 Task: Find connections with filter location Bahía Honda with filter topic #productivitywith filter profile language German with filter current company Hexaware Technologies with filter school Institute of Science - Banaras Hindu University with filter industry Veterinary Services with filter service category Headshot Photography with filter keywords title Welder
Action: Mouse moved to (474, 64)
Screenshot: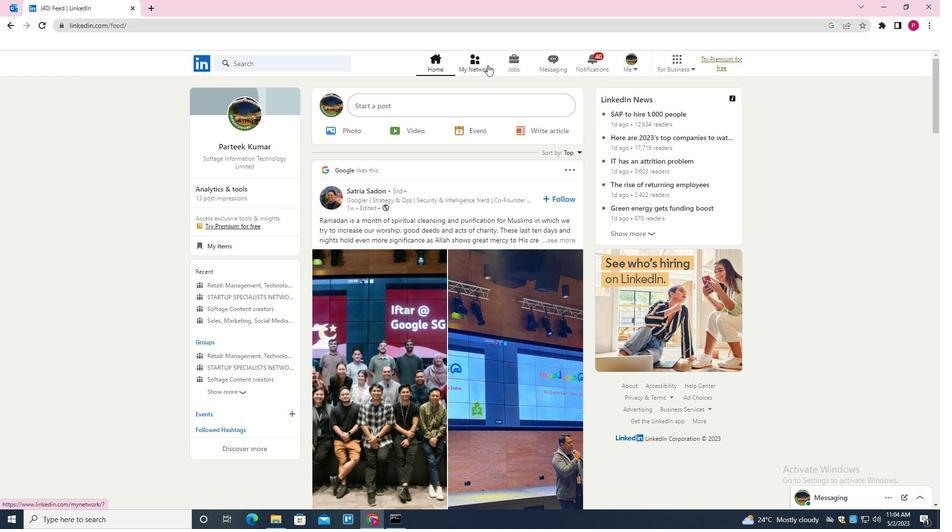 
Action: Mouse pressed left at (474, 64)
Screenshot: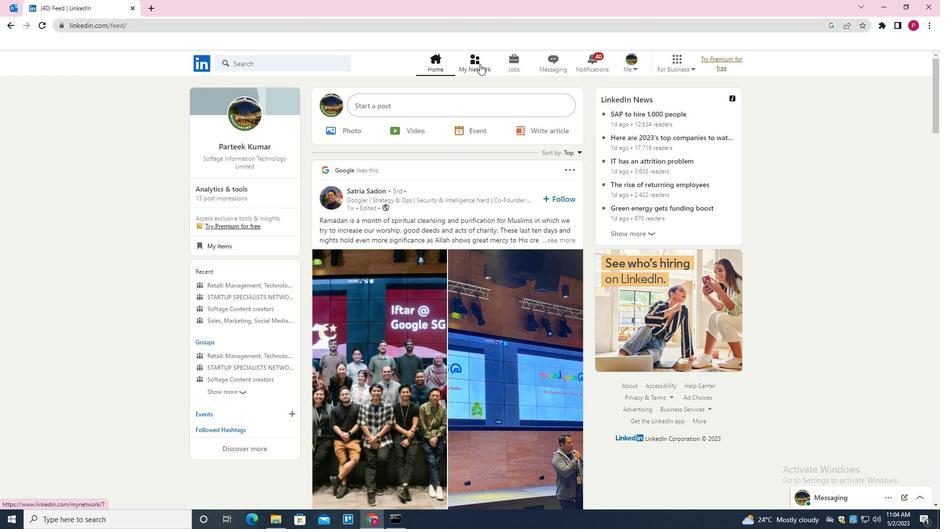 
Action: Mouse moved to (312, 119)
Screenshot: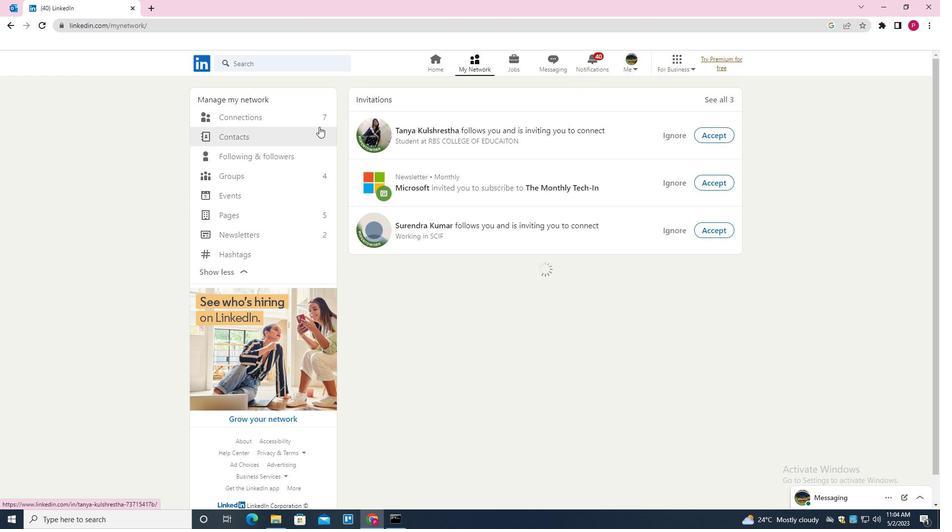 
Action: Mouse pressed left at (312, 119)
Screenshot: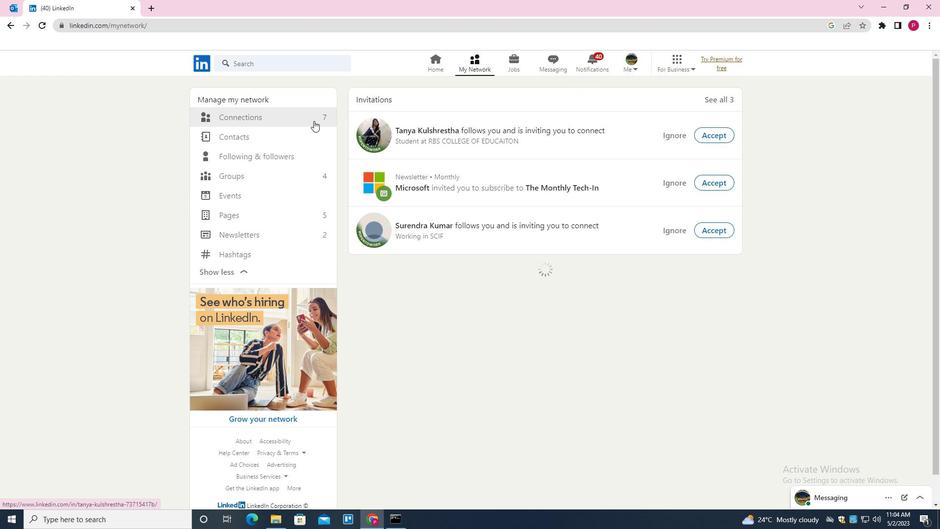 
Action: Mouse moved to (525, 121)
Screenshot: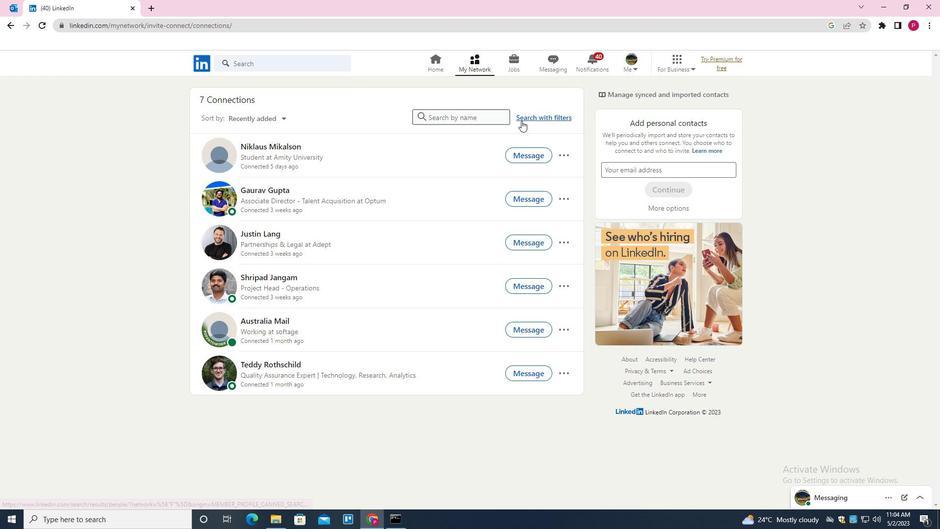 
Action: Mouse pressed left at (525, 121)
Screenshot: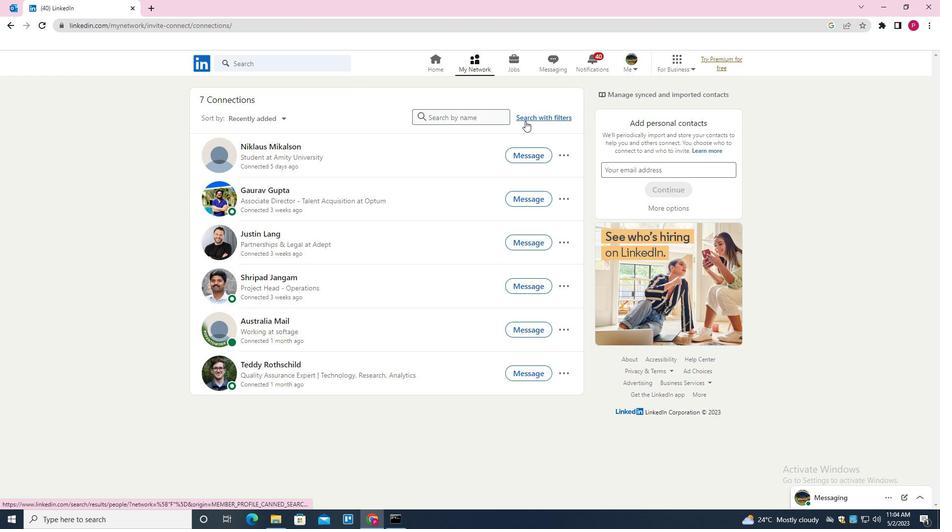 
Action: Mouse moved to (497, 94)
Screenshot: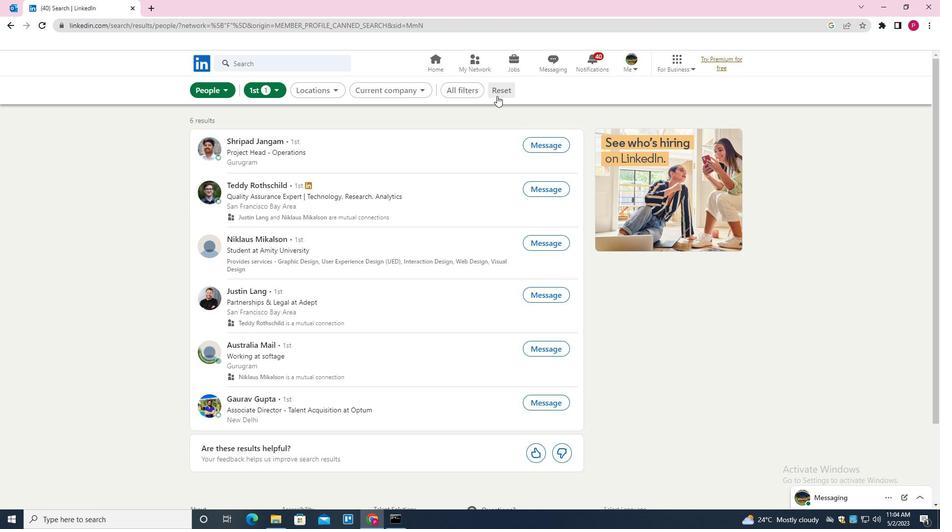 
Action: Mouse pressed left at (497, 94)
Screenshot: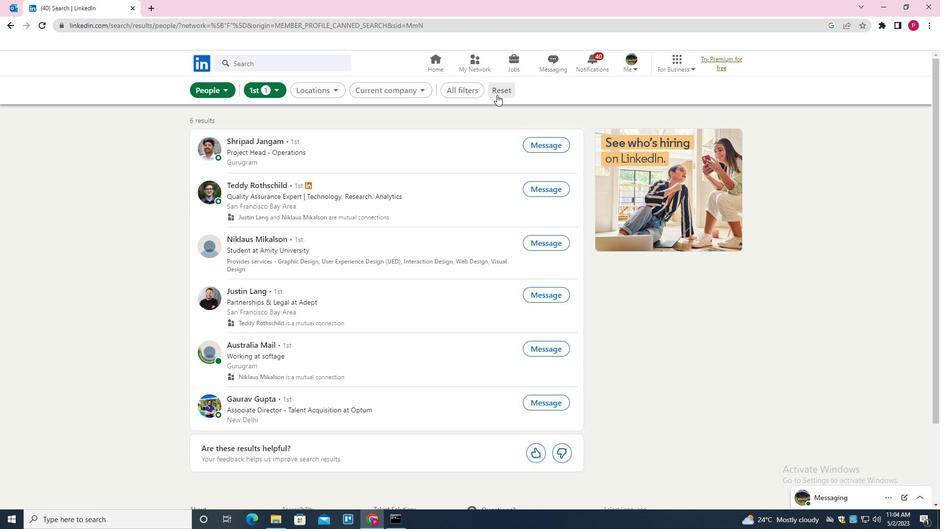
Action: Mouse moved to (483, 90)
Screenshot: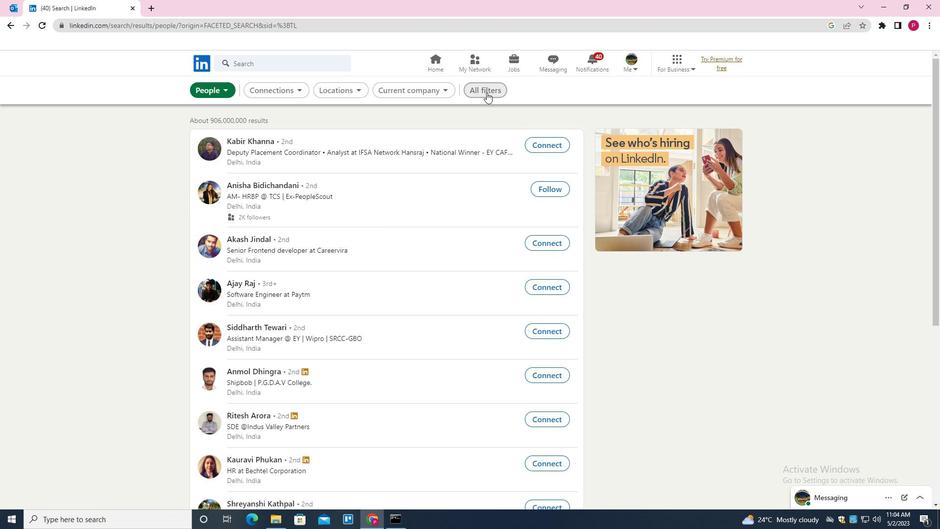
Action: Mouse pressed left at (483, 90)
Screenshot: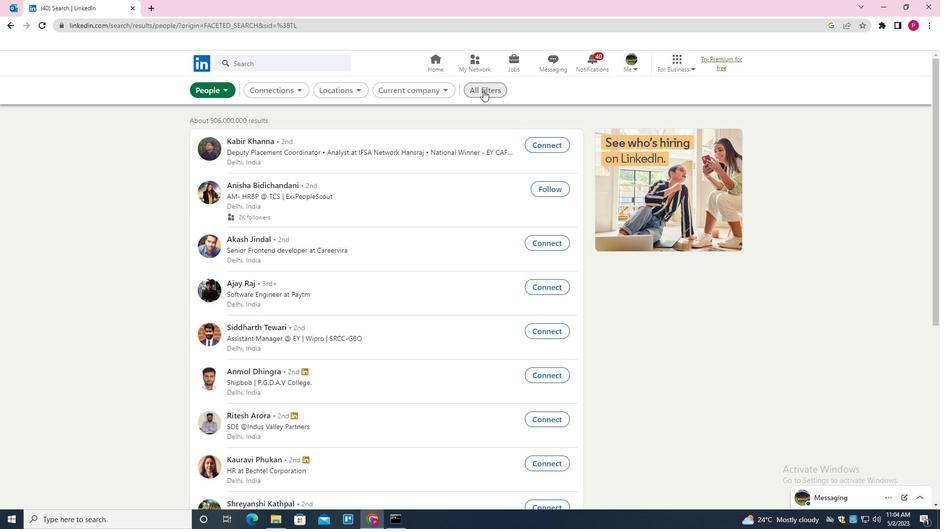 
Action: Mouse moved to (713, 220)
Screenshot: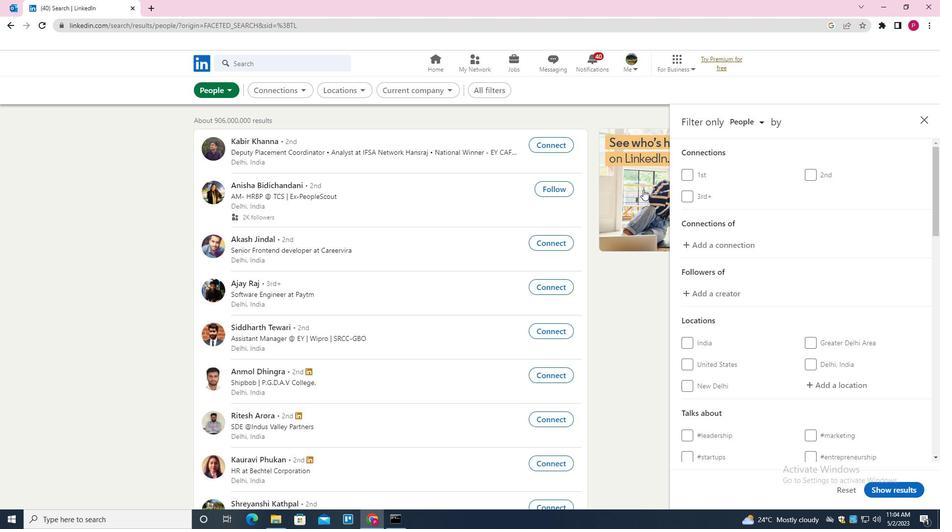 
Action: Mouse scrolled (713, 220) with delta (0, 0)
Screenshot: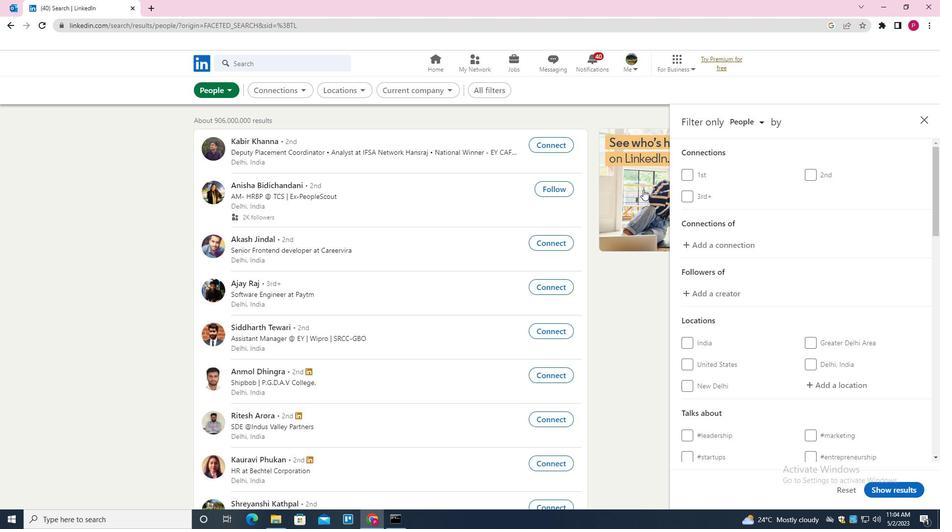 
Action: Mouse moved to (738, 226)
Screenshot: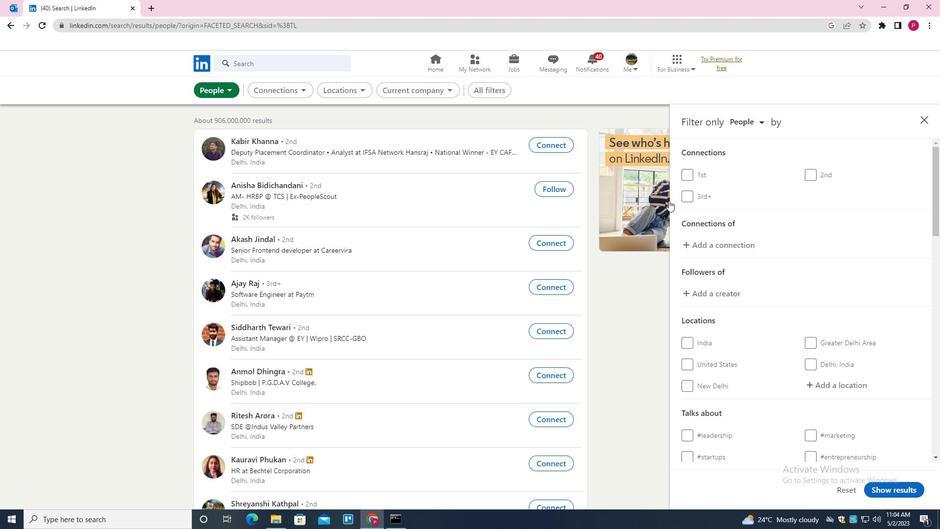 
Action: Mouse scrolled (738, 226) with delta (0, 0)
Screenshot: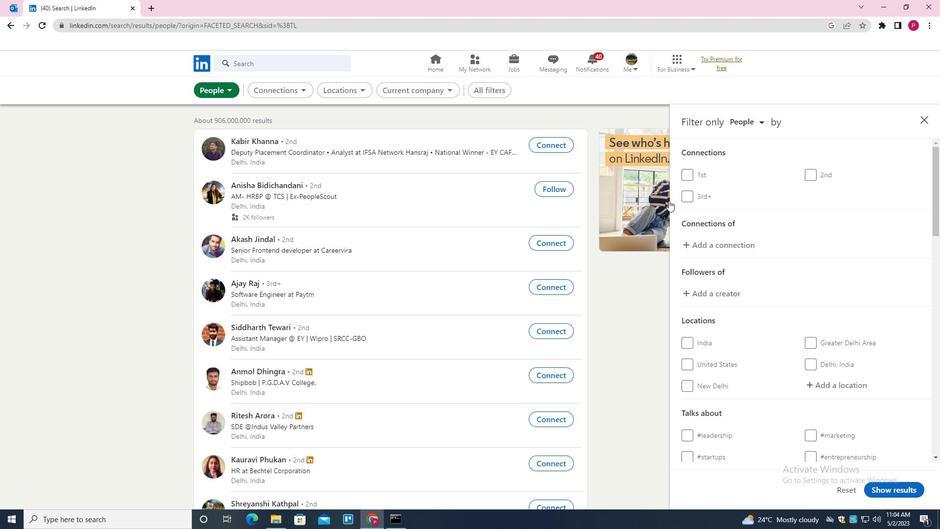 
Action: Mouse moved to (830, 280)
Screenshot: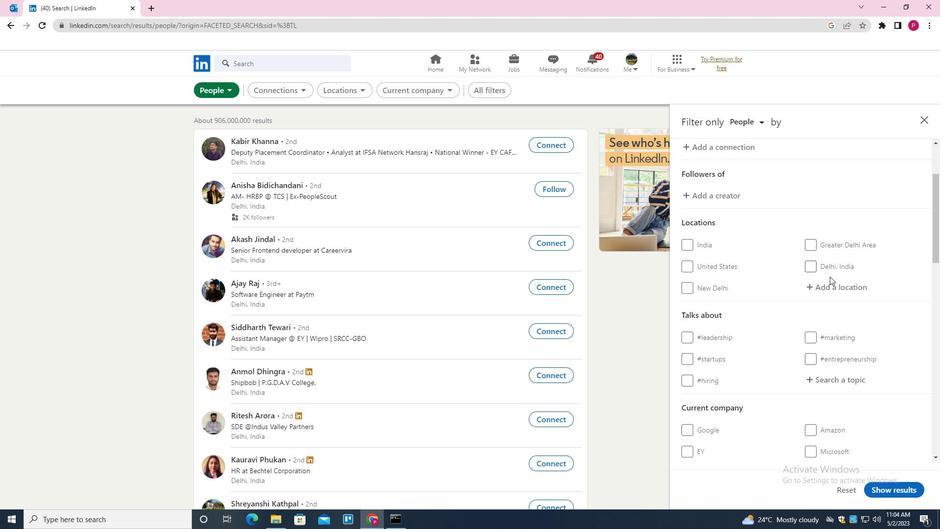 
Action: Mouse pressed left at (830, 280)
Screenshot: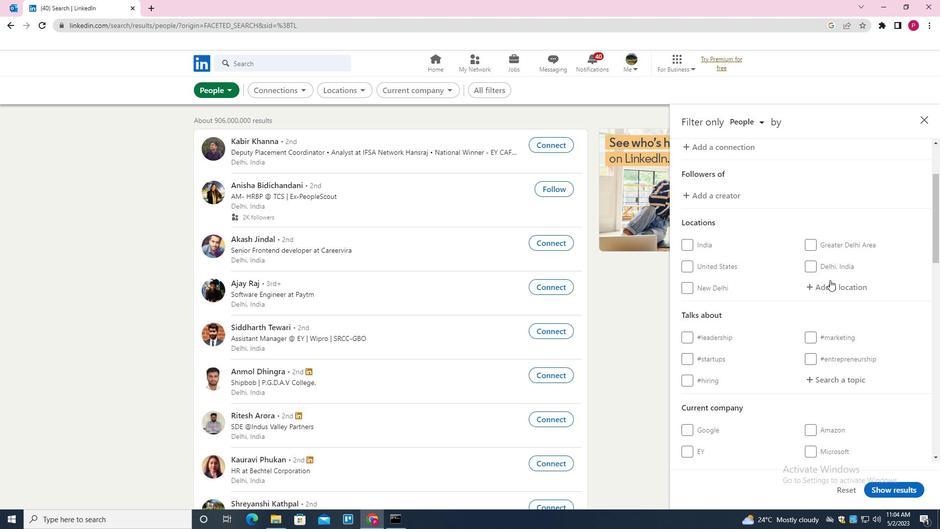 
Action: Mouse moved to (759, 330)
Screenshot: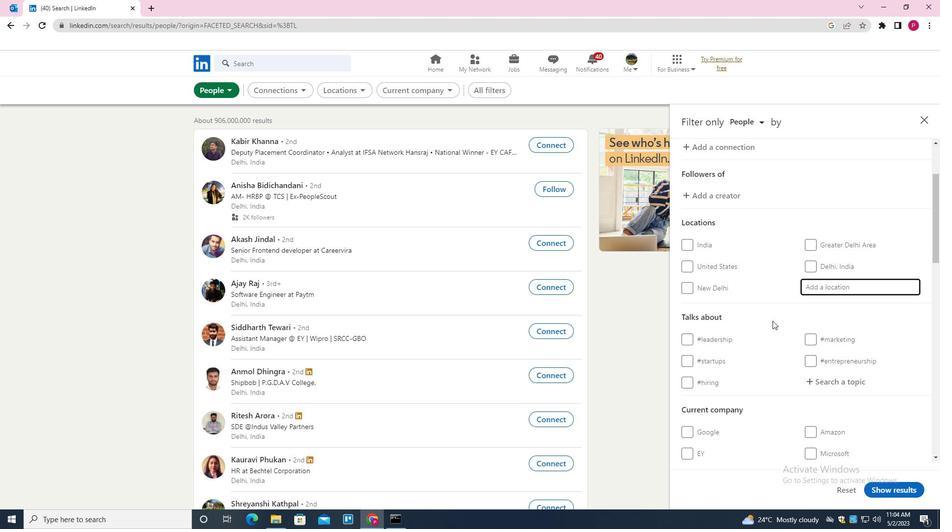 
Action: Key pressed <Key.shift>BAHIA<Key.space><Key.shift><Key.shift><Key.shift><Key.shift><Key.shift><Key.shift><Key.shift><Key.shift><Key.shift><Key.shift>HON
Screenshot: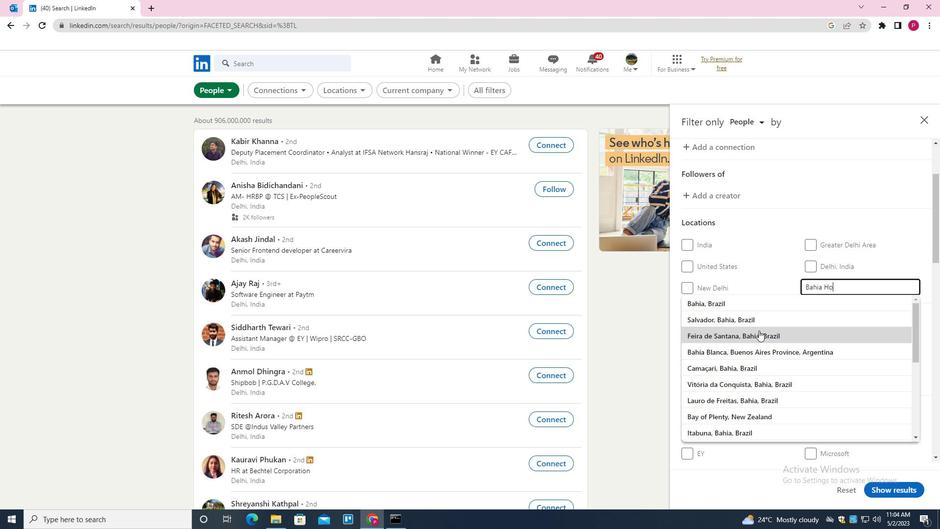 
Action: Mouse moved to (759, 330)
Screenshot: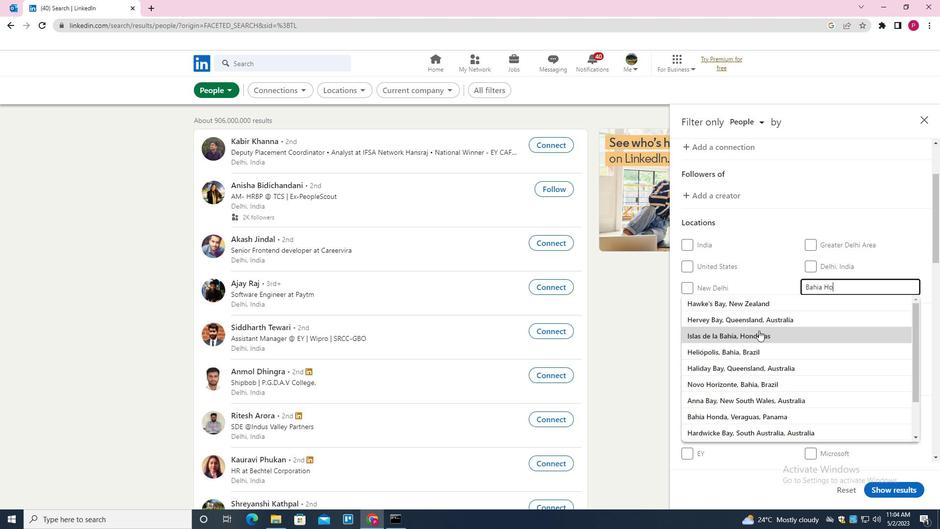 
Action: Key pressed DA<Key.down><Key.enter>
Screenshot: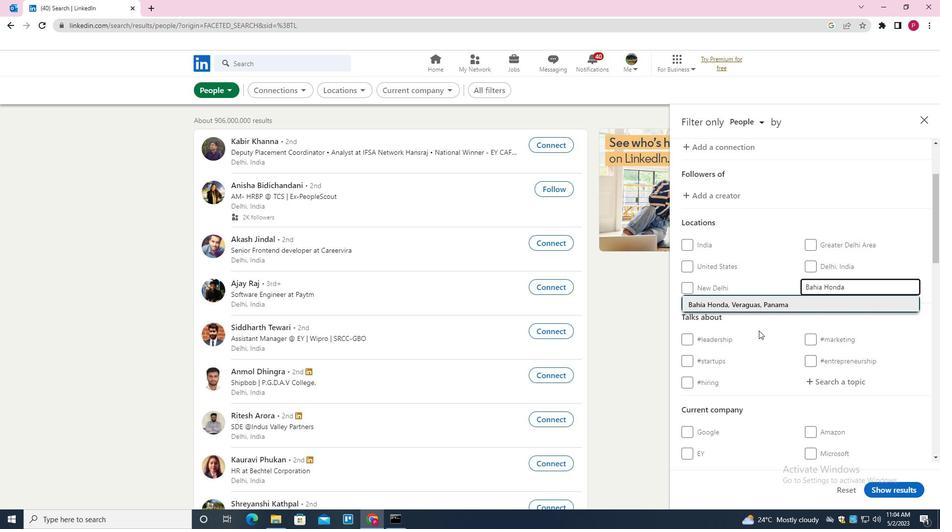 
Action: Mouse moved to (787, 310)
Screenshot: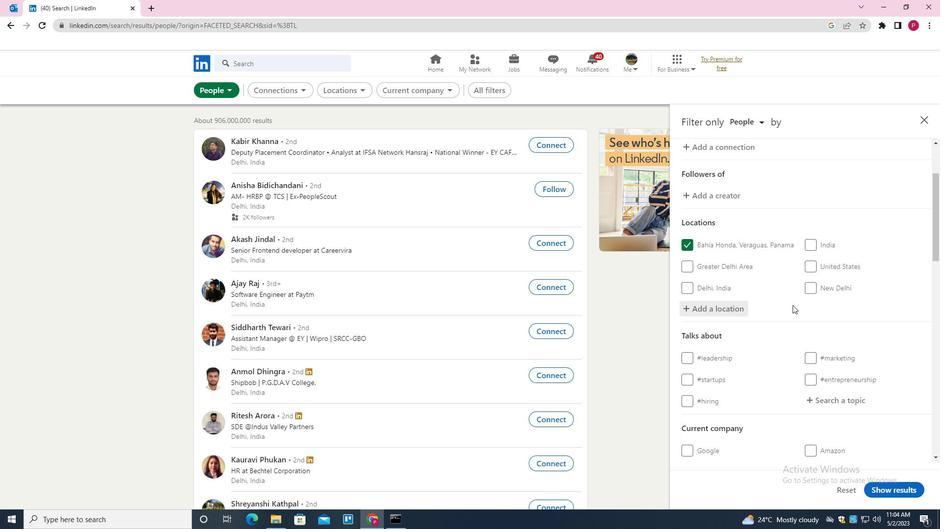 
Action: Mouse scrolled (787, 309) with delta (0, 0)
Screenshot: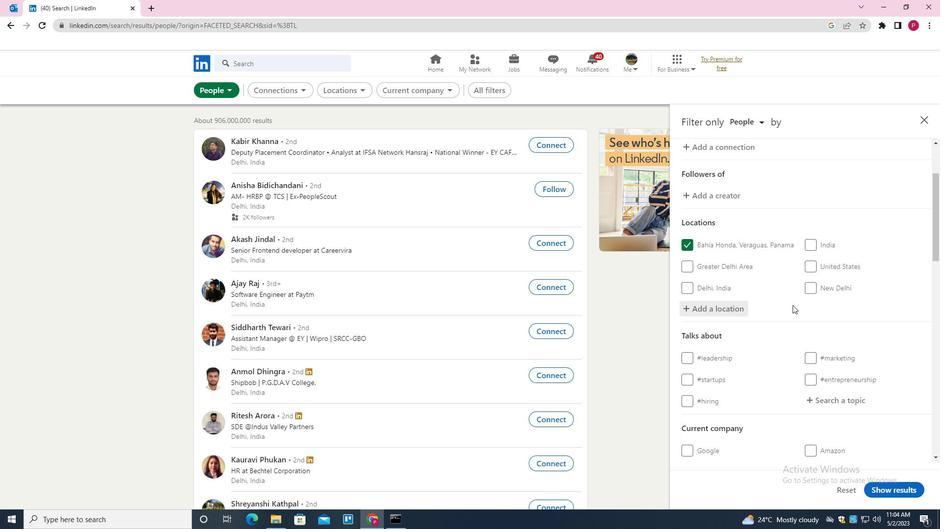 
Action: Mouse moved to (780, 314)
Screenshot: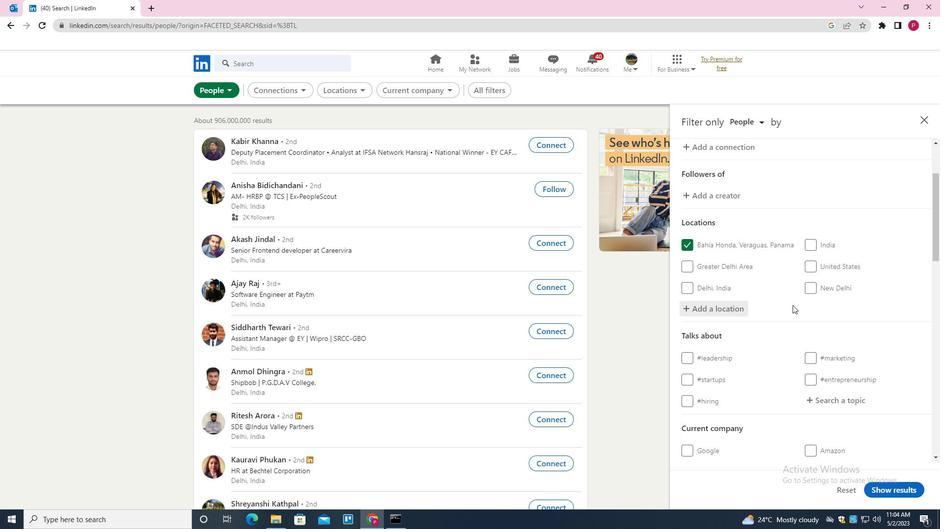 
Action: Mouse scrolled (780, 314) with delta (0, 0)
Screenshot: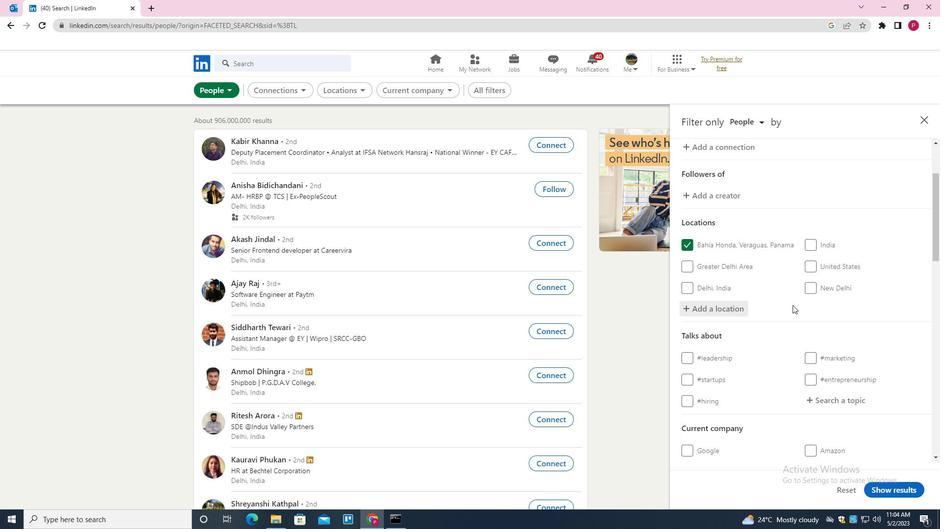 
Action: Mouse moved to (833, 299)
Screenshot: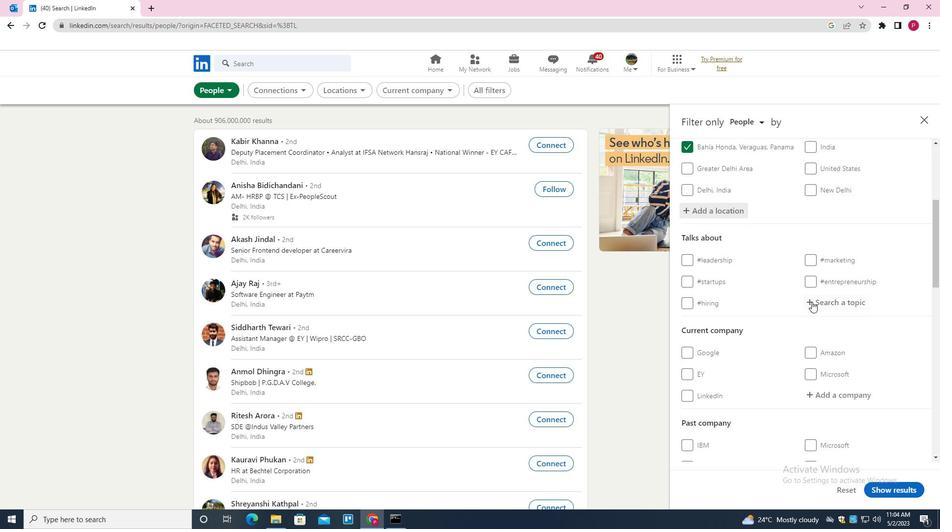 
Action: Mouse pressed left at (833, 299)
Screenshot: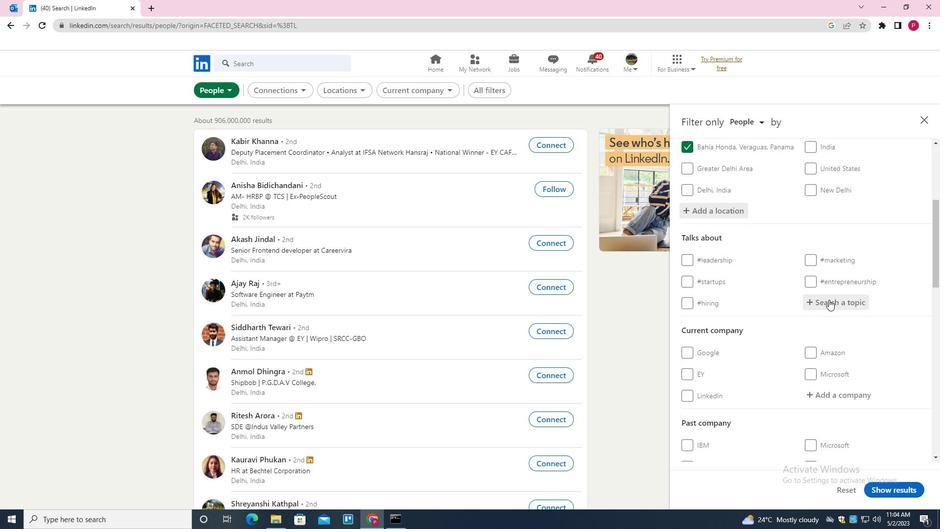 
Action: Mouse moved to (783, 332)
Screenshot: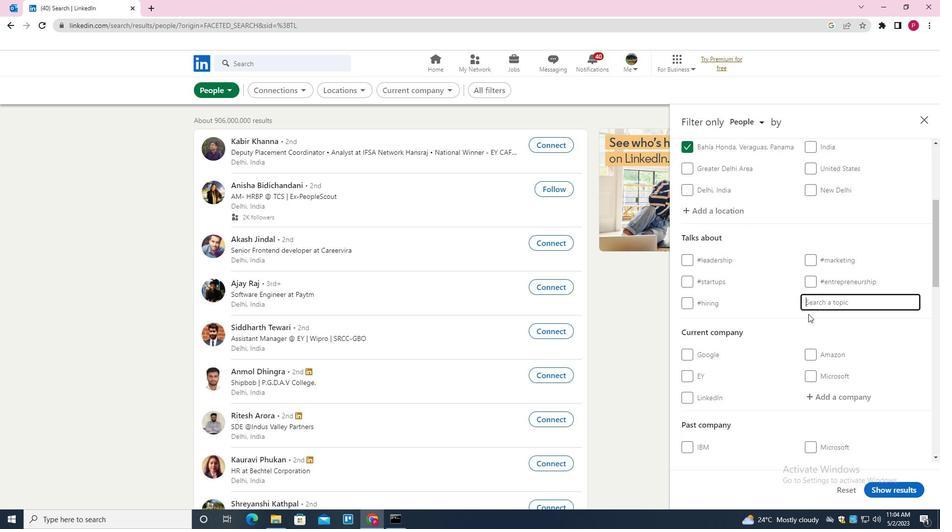 
Action: Key pressed PRODUCTIVITY<Key.down><Key.enter>
Screenshot: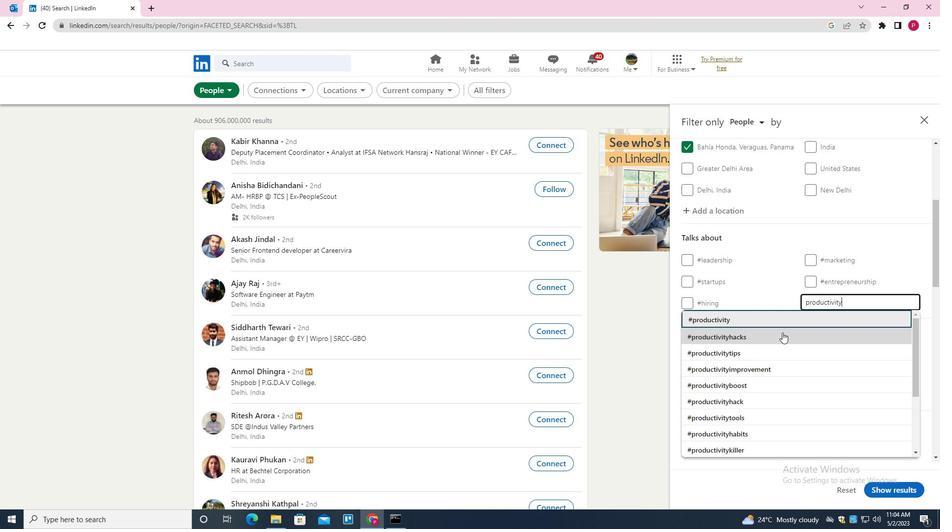 
Action: Mouse moved to (790, 327)
Screenshot: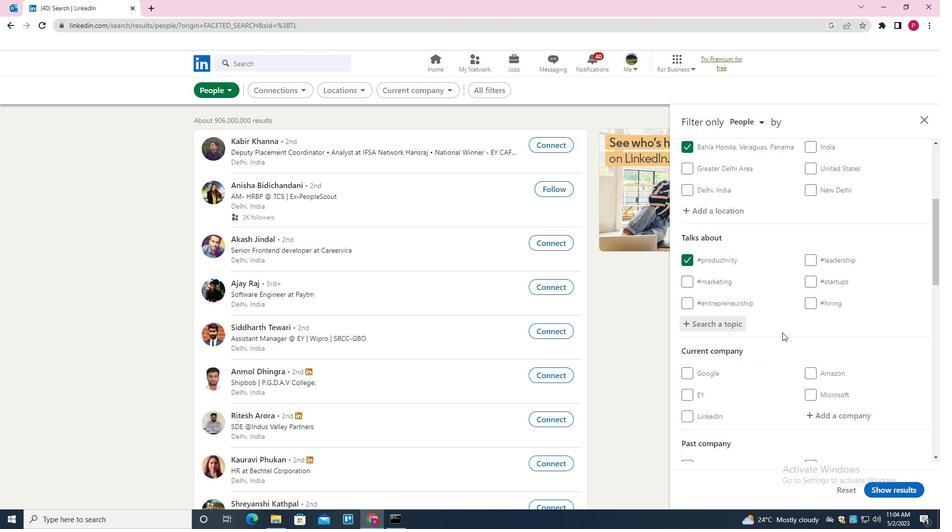 
Action: Mouse scrolled (790, 326) with delta (0, 0)
Screenshot: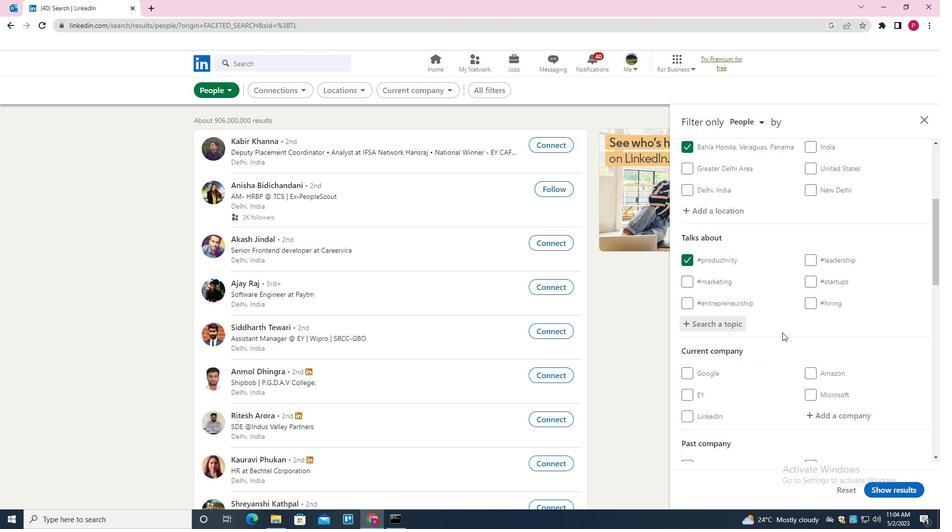 
Action: Mouse moved to (792, 326)
Screenshot: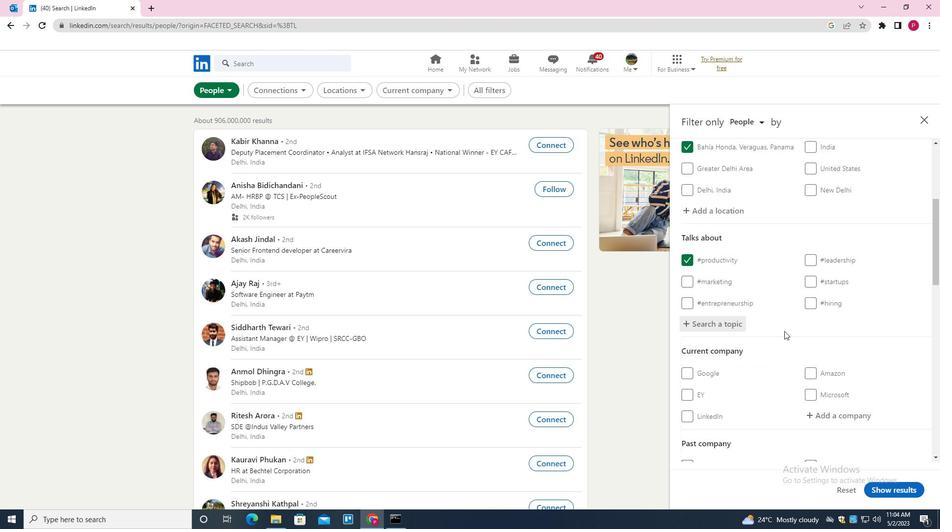
Action: Mouse scrolled (792, 325) with delta (0, 0)
Screenshot: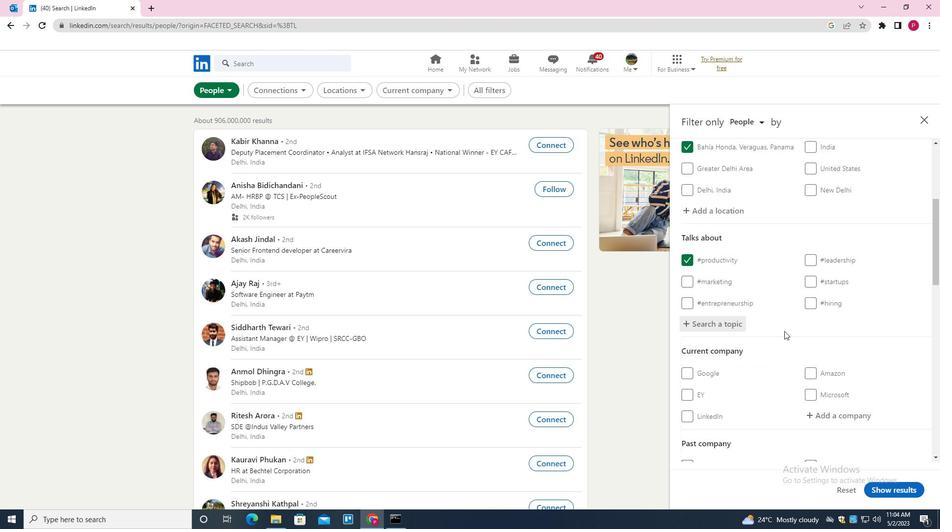 
Action: Mouse moved to (792, 325)
Screenshot: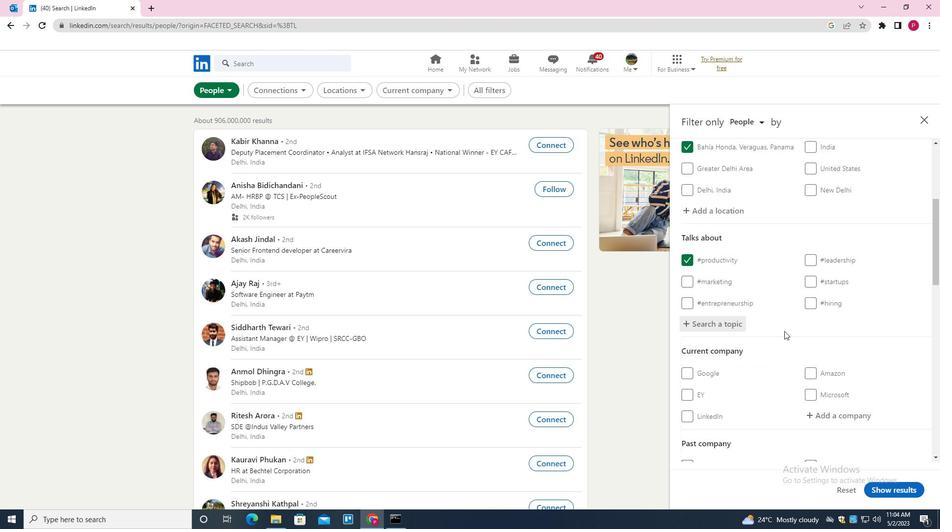 
Action: Mouse scrolled (792, 325) with delta (0, 0)
Screenshot: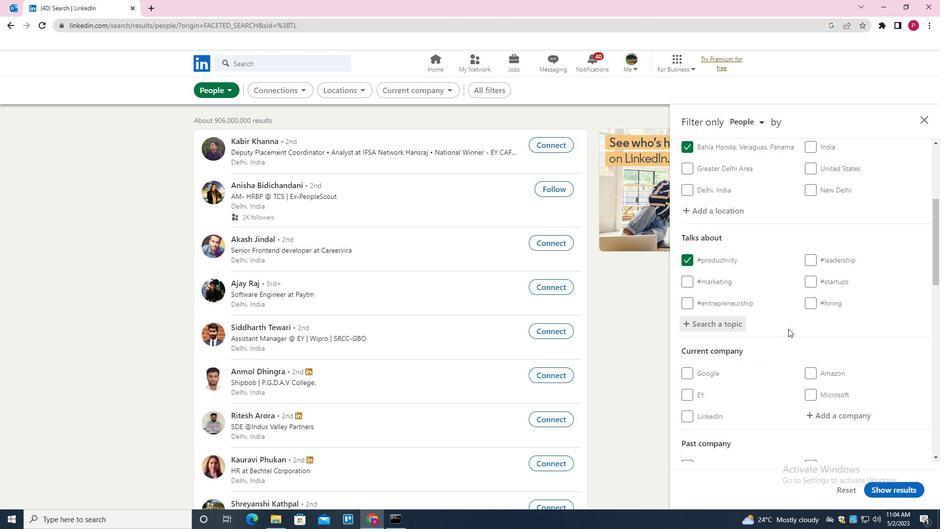 
Action: Mouse scrolled (792, 325) with delta (0, 0)
Screenshot: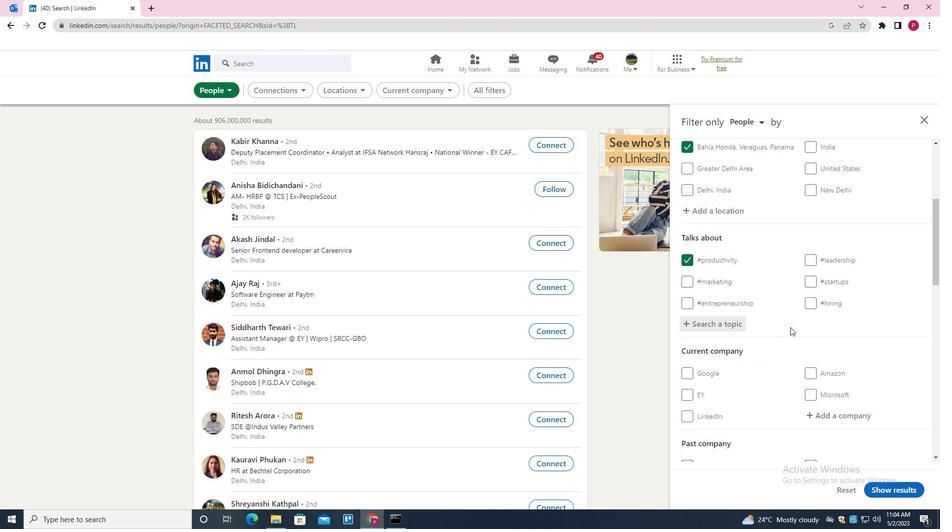 
Action: Mouse moved to (778, 323)
Screenshot: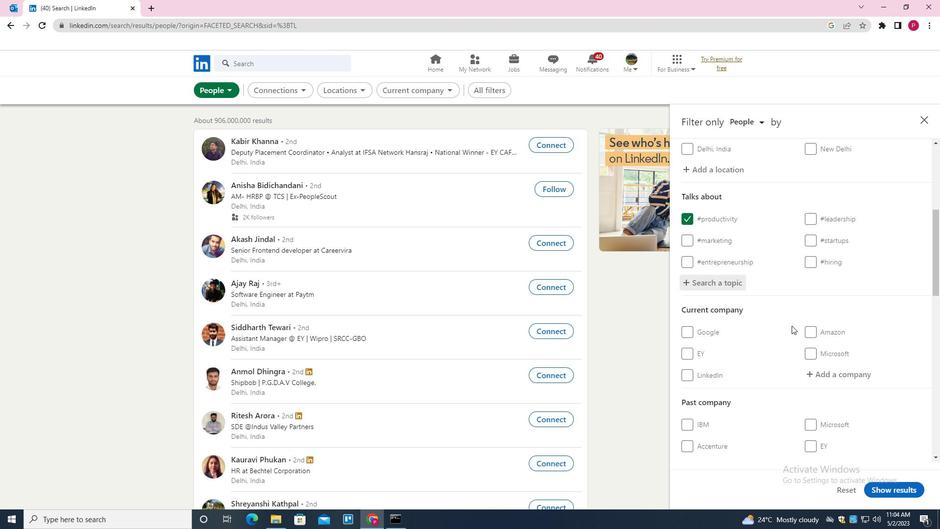 
Action: Mouse scrolled (778, 322) with delta (0, 0)
Screenshot: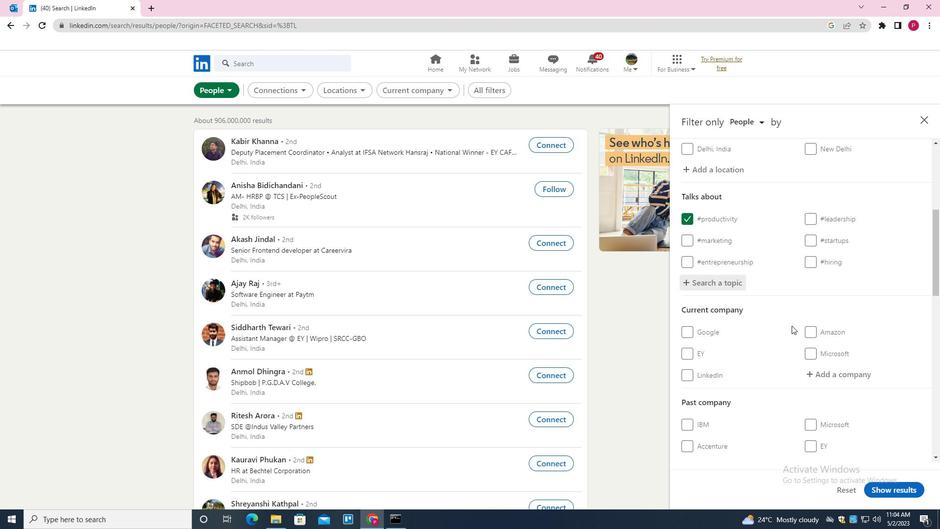 
Action: Mouse moved to (726, 292)
Screenshot: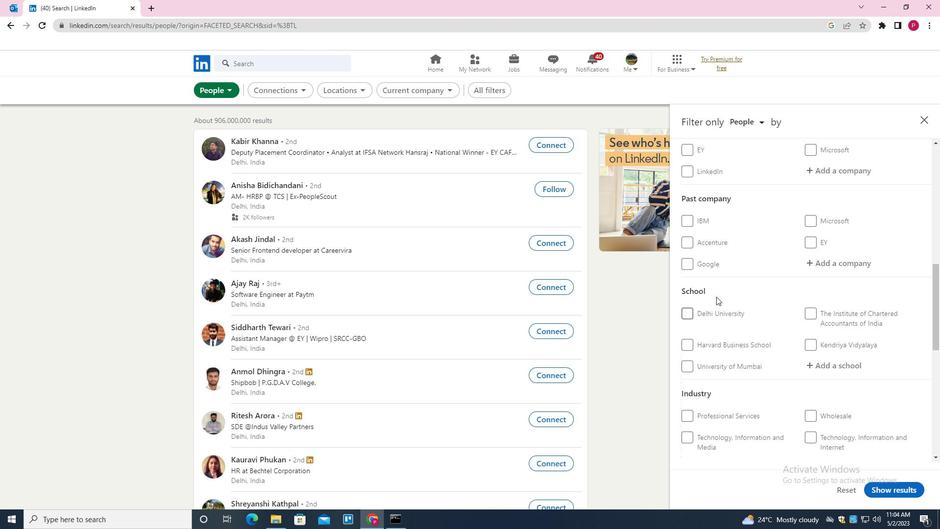 
Action: Mouse scrolled (726, 292) with delta (0, 0)
Screenshot: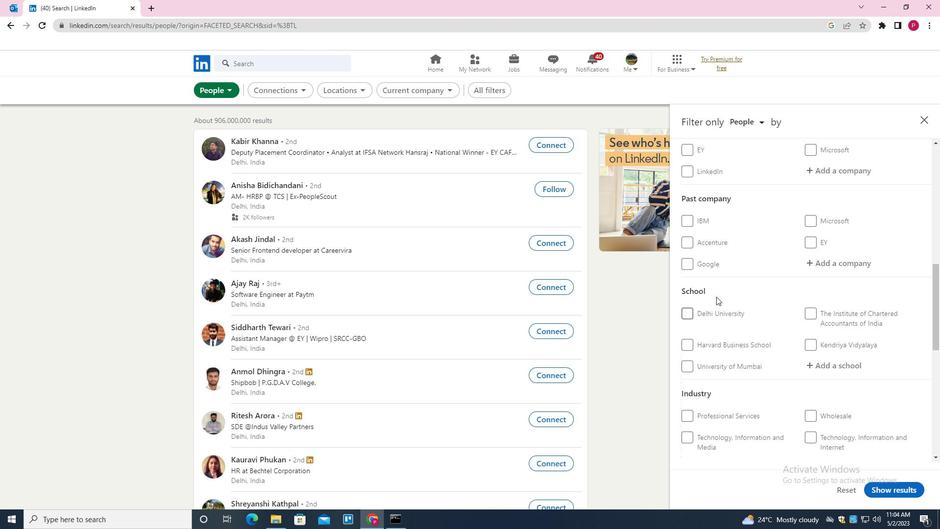 
Action: Mouse moved to (728, 291)
Screenshot: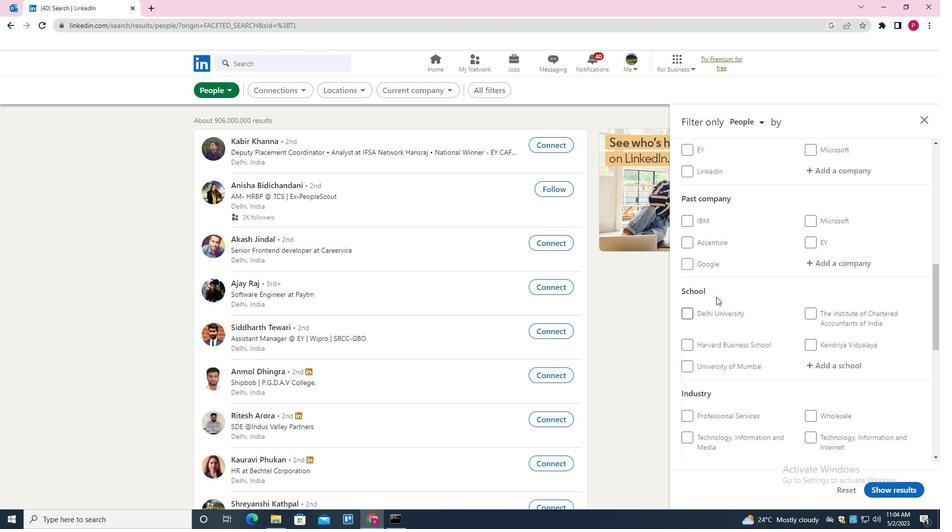 
Action: Mouse scrolled (728, 290) with delta (0, 0)
Screenshot: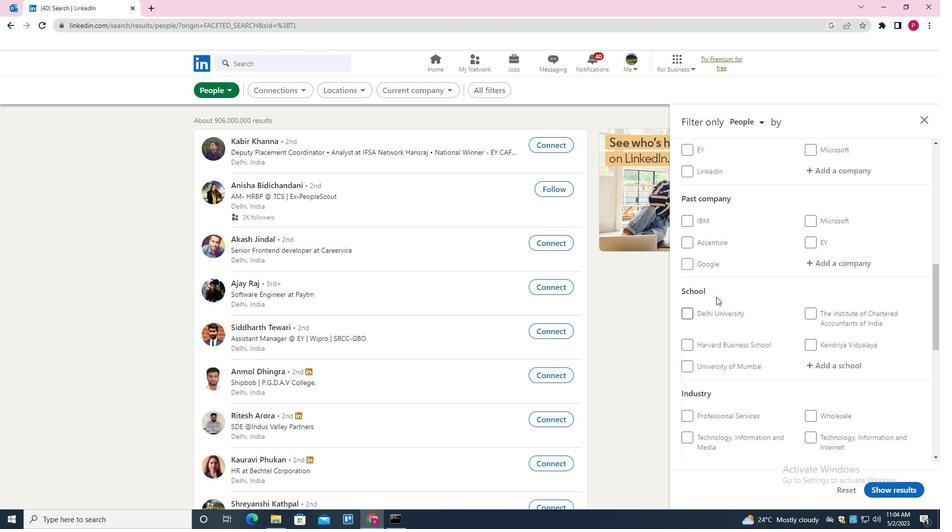 
Action: Mouse moved to (729, 291)
Screenshot: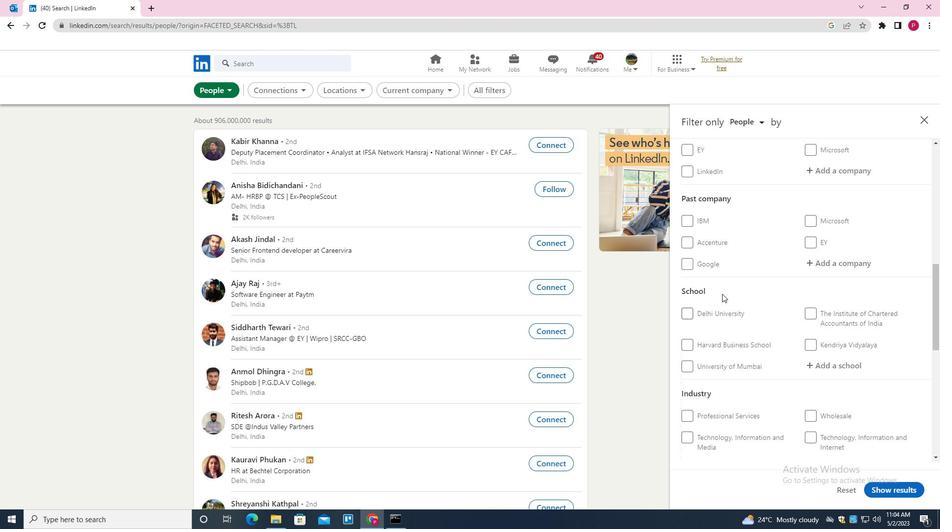 
Action: Mouse scrolled (729, 290) with delta (0, 0)
Screenshot: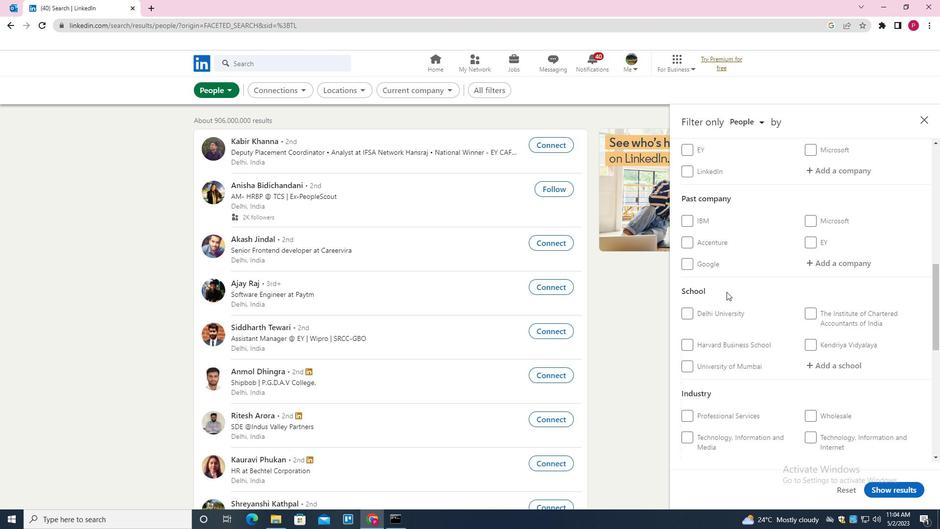 
Action: Mouse moved to (729, 291)
Screenshot: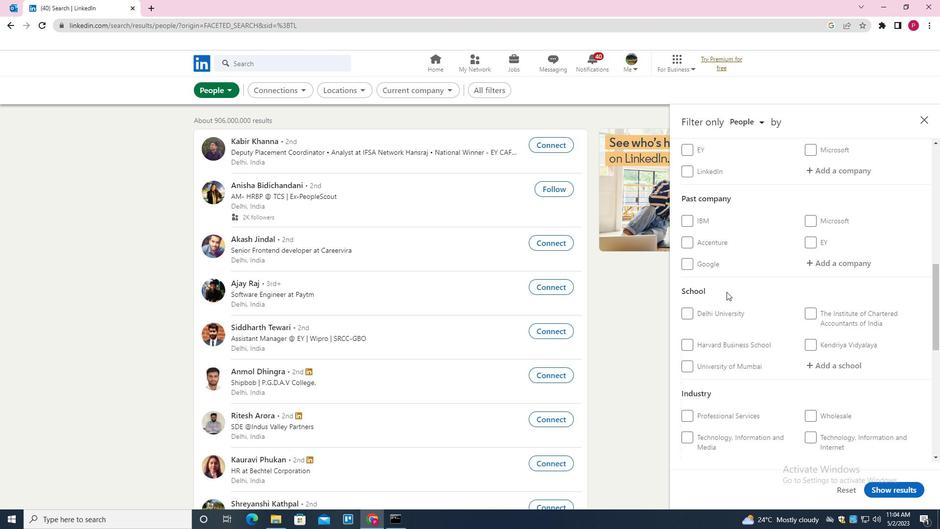 
Action: Mouse scrolled (729, 290) with delta (0, 0)
Screenshot: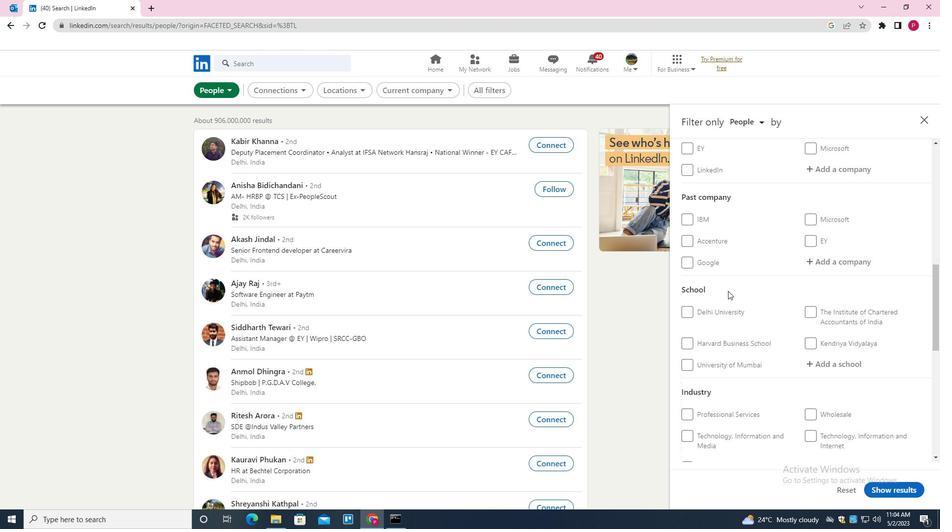 
Action: Mouse scrolled (729, 290) with delta (0, 0)
Screenshot: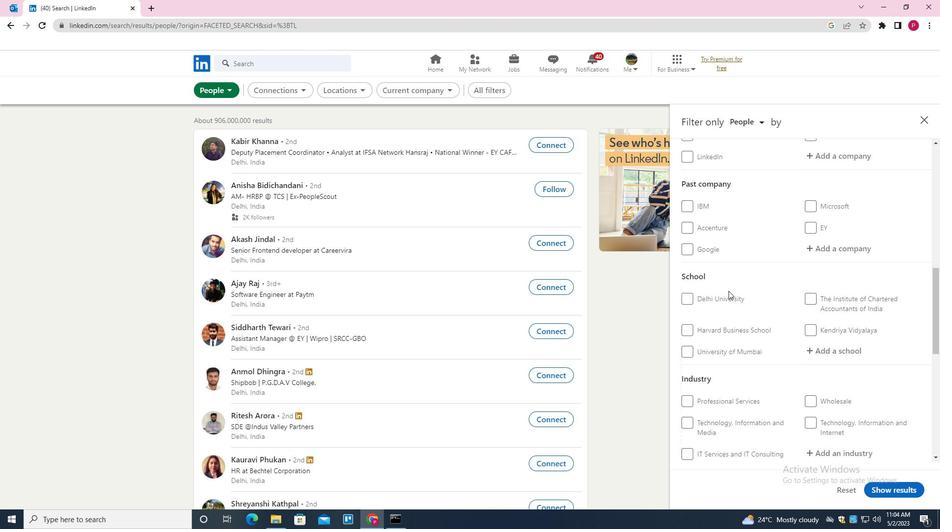 
Action: Mouse scrolled (729, 290) with delta (0, 0)
Screenshot: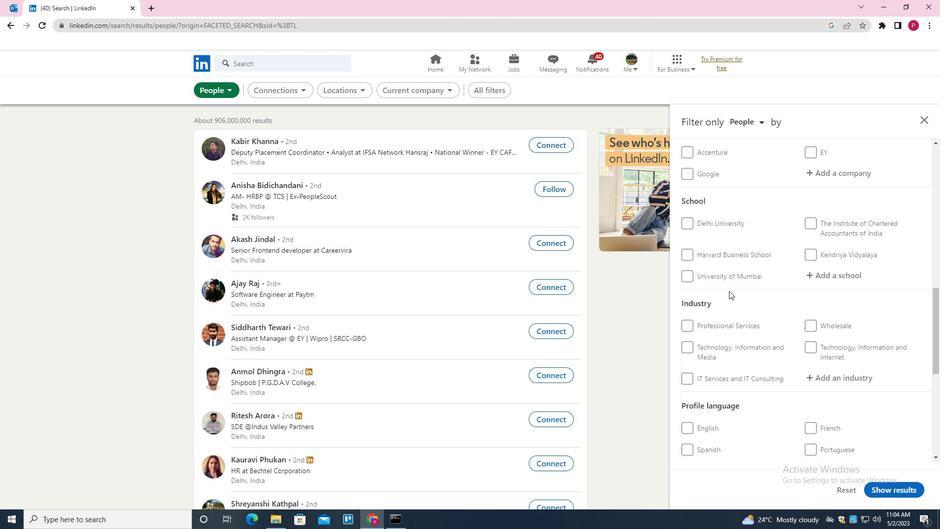 
Action: Mouse moved to (713, 267)
Screenshot: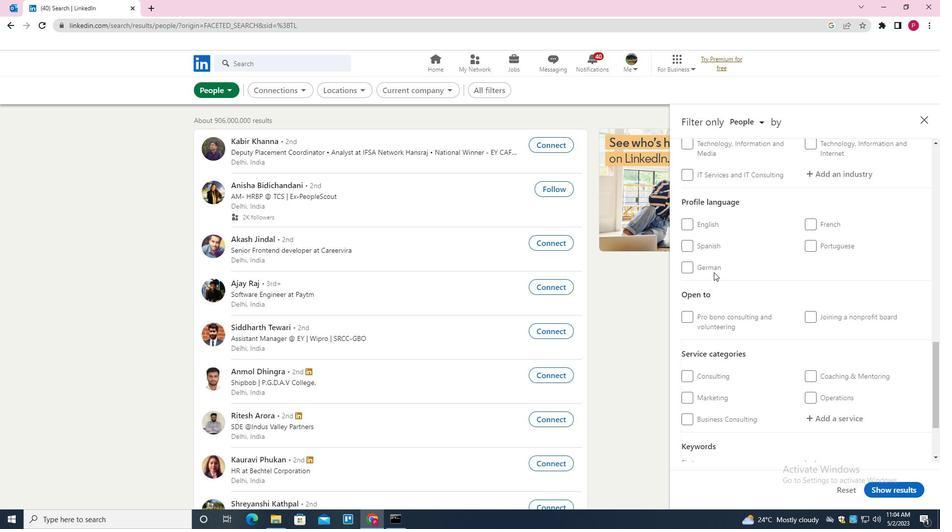 
Action: Mouse pressed left at (713, 267)
Screenshot: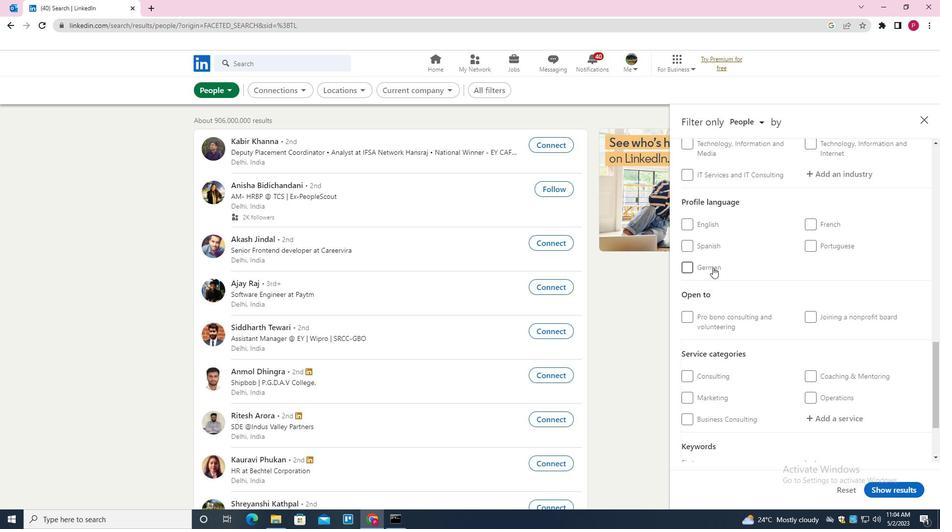 
Action: Mouse moved to (734, 257)
Screenshot: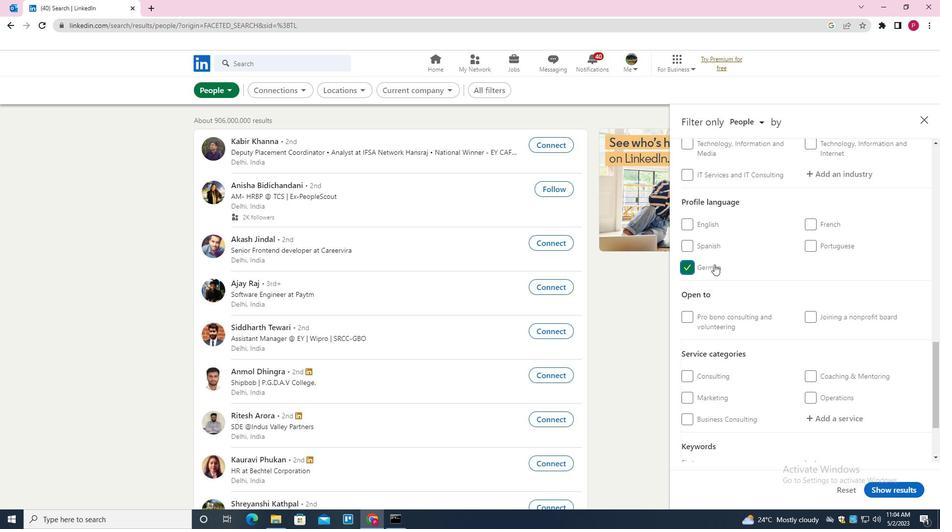 
Action: Mouse scrolled (734, 257) with delta (0, 0)
Screenshot: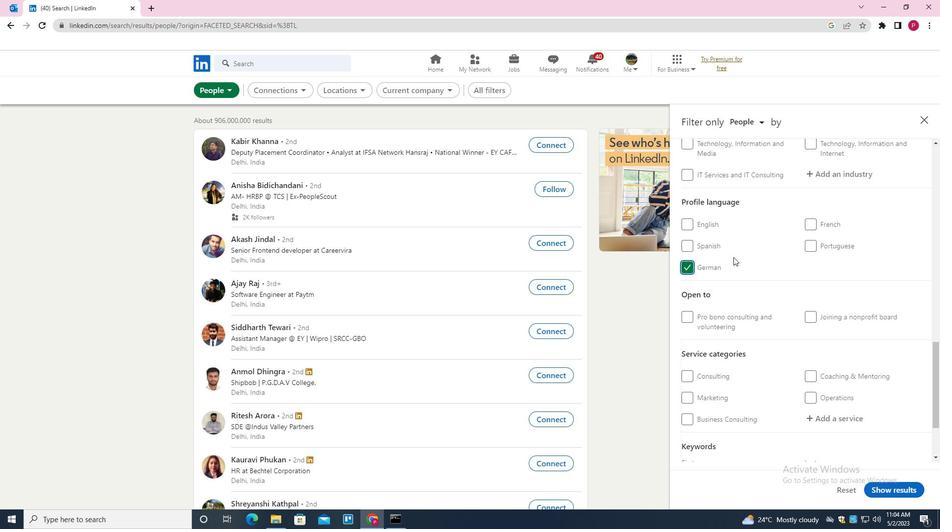 
Action: Mouse scrolled (734, 257) with delta (0, 0)
Screenshot: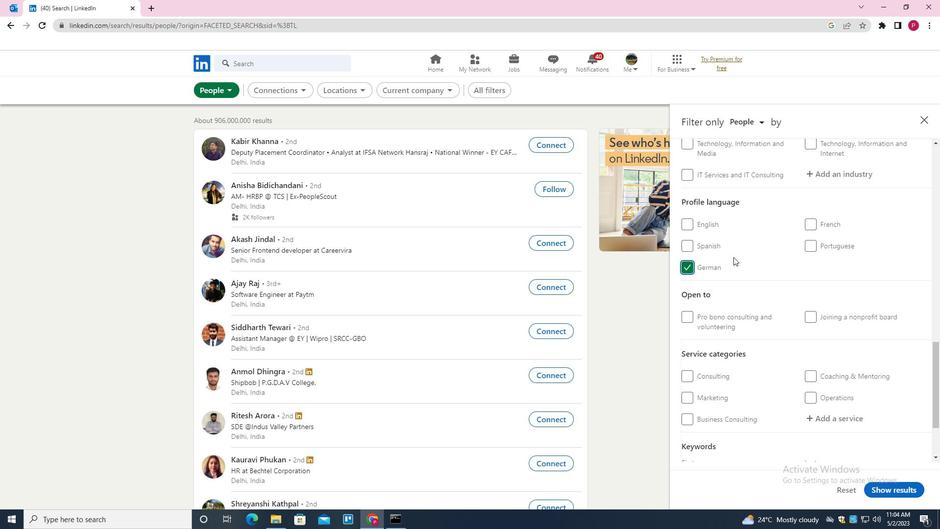 
Action: Mouse scrolled (734, 257) with delta (0, 0)
Screenshot: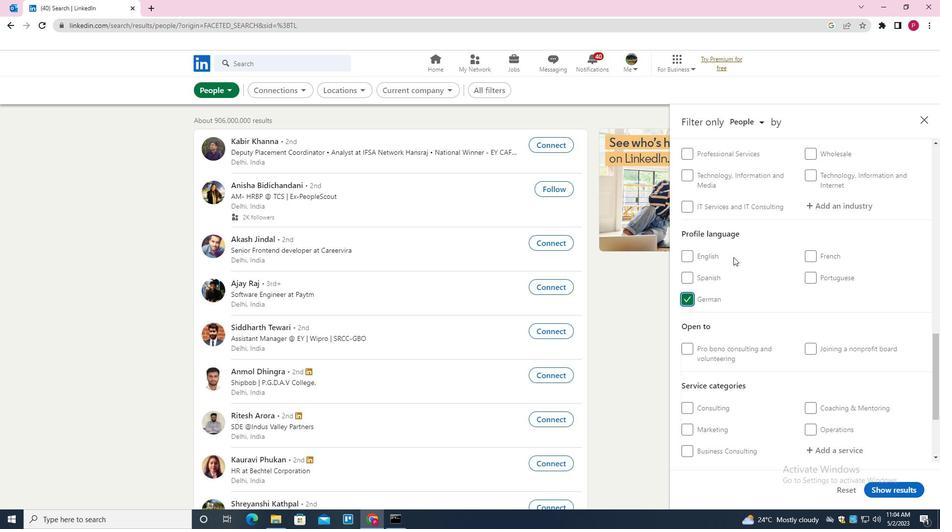 
Action: Mouse scrolled (734, 257) with delta (0, 0)
Screenshot: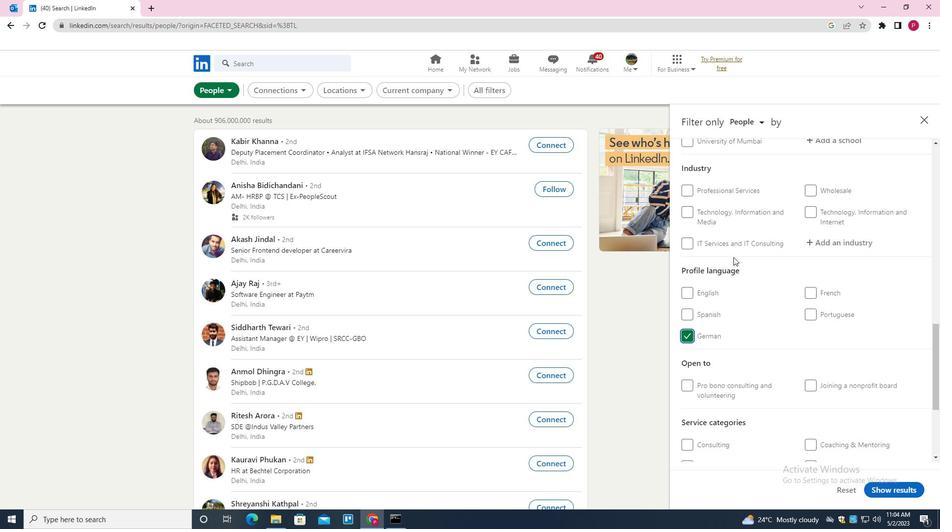 
Action: Mouse moved to (773, 244)
Screenshot: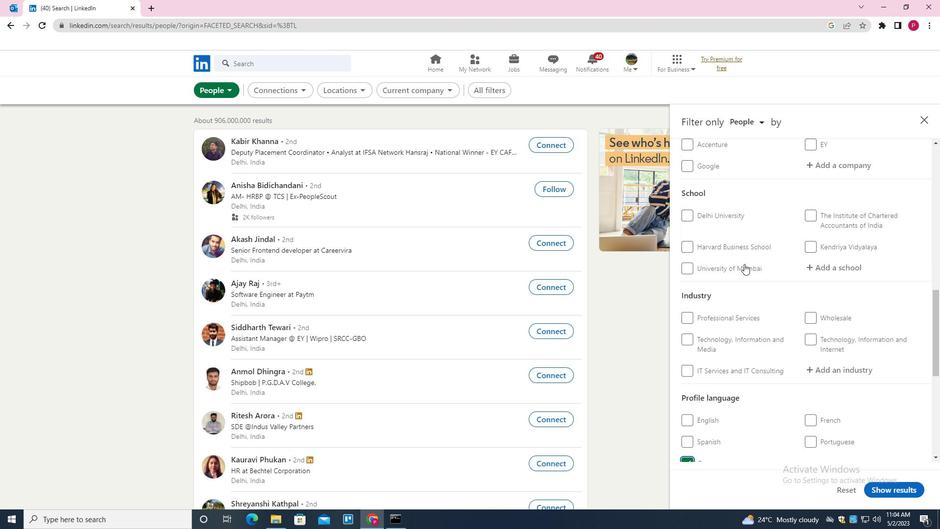 
Action: Mouse scrolled (773, 244) with delta (0, 0)
Screenshot: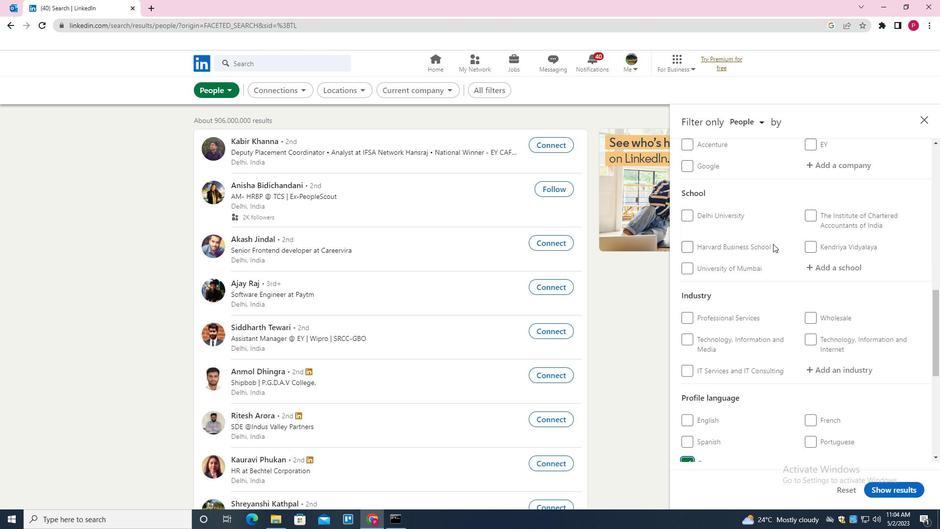 
Action: Mouse scrolled (773, 244) with delta (0, 0)
Screenshot: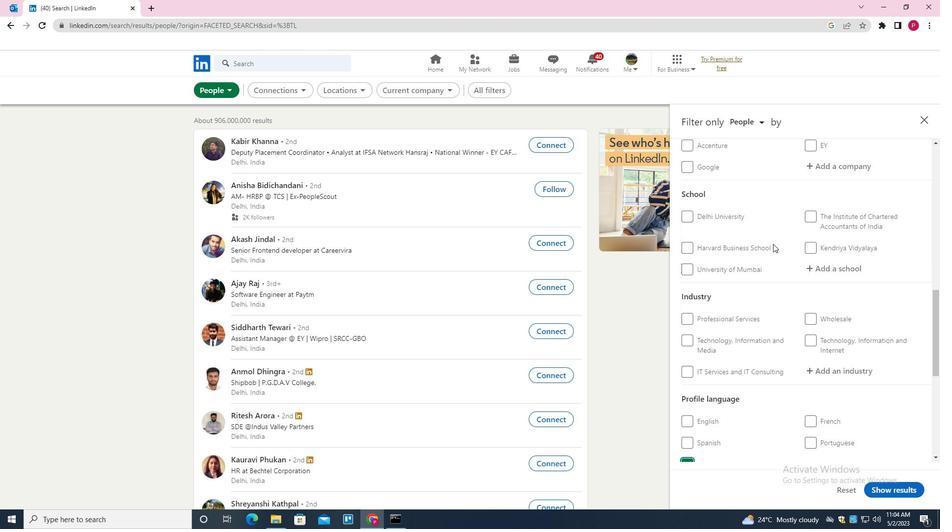 
Action: Mouse moved to (771, 245)
Screenshot: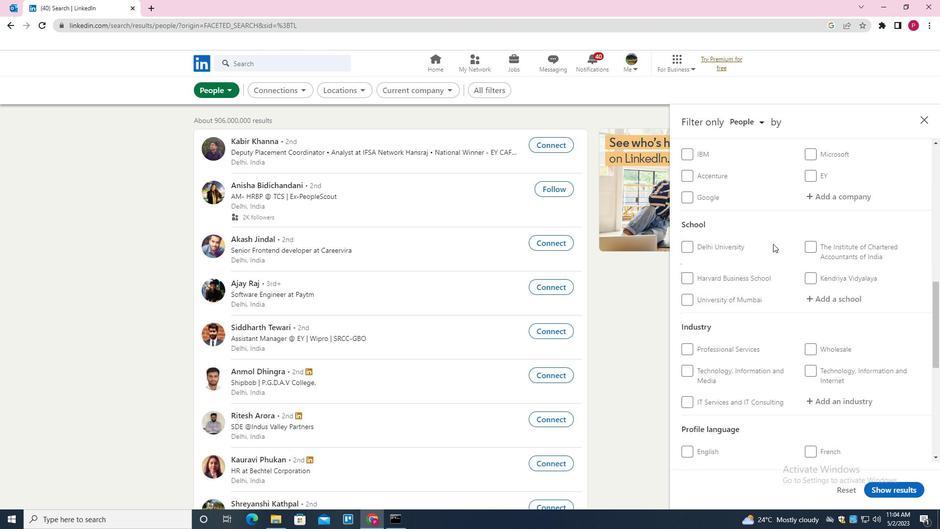 
Action: Mouse scrolled (771, 245) with delta (0, 0)
Screenshot: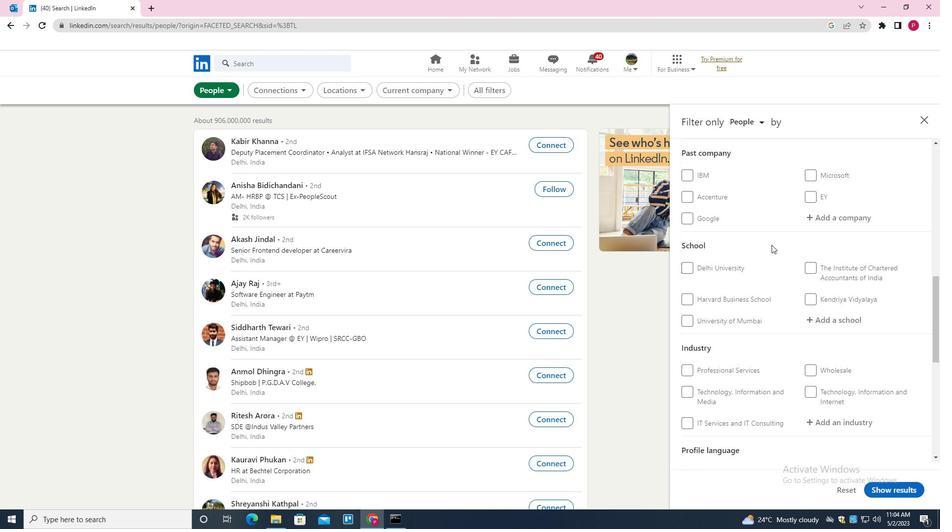 
Action: Mouse scrolled (771, 244) with delta (0, 0)
Screenshot: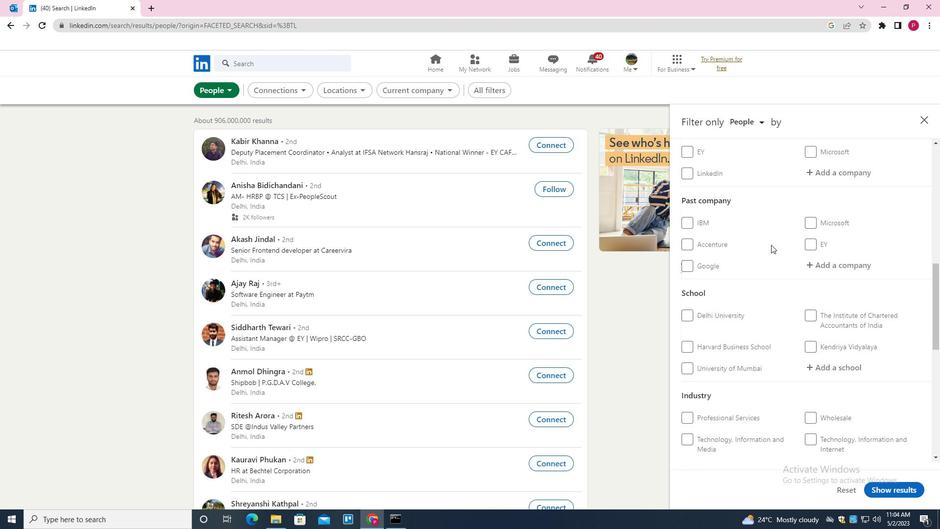 
Action: Mouse scrolled (771, 244) with delta (0, 0)
Screenshot: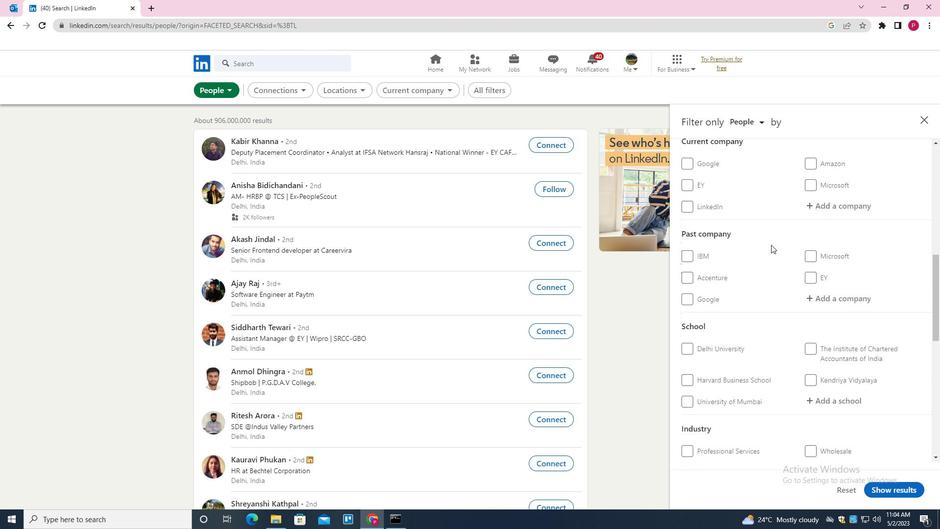 
Action: Mouse scrolled (771, 244) with delta (0, 0)
Screenshot: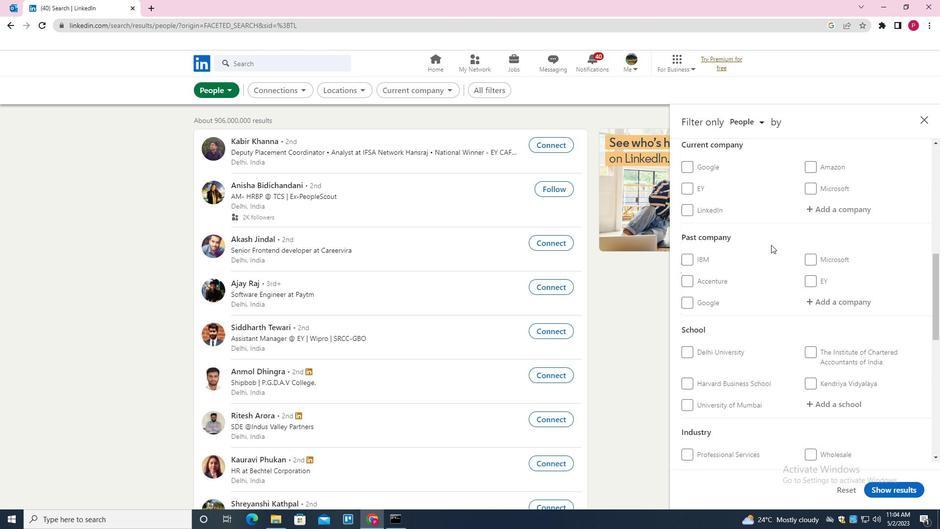 
Action: Mouse moved to (771, 245)
Screenshot: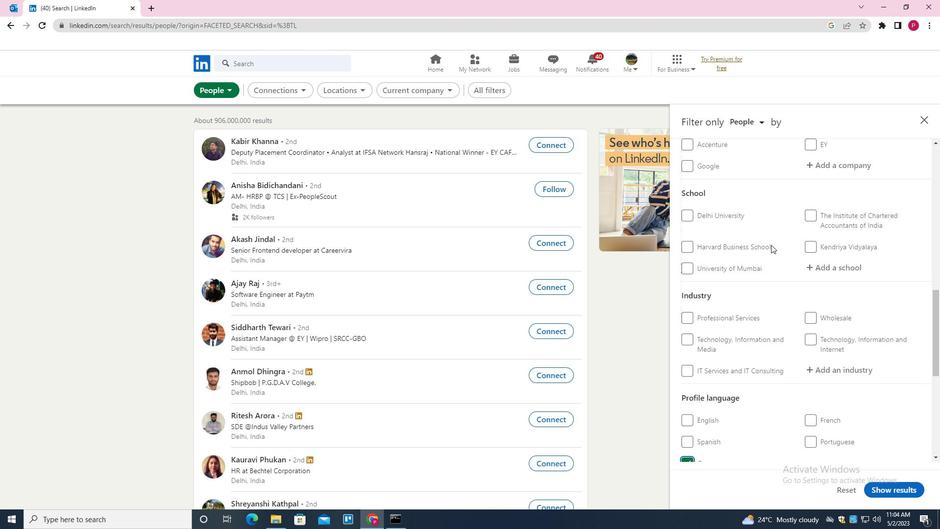 
Action: Mouse scrolled (771, 244) with delta (0, 0)
Screenshot: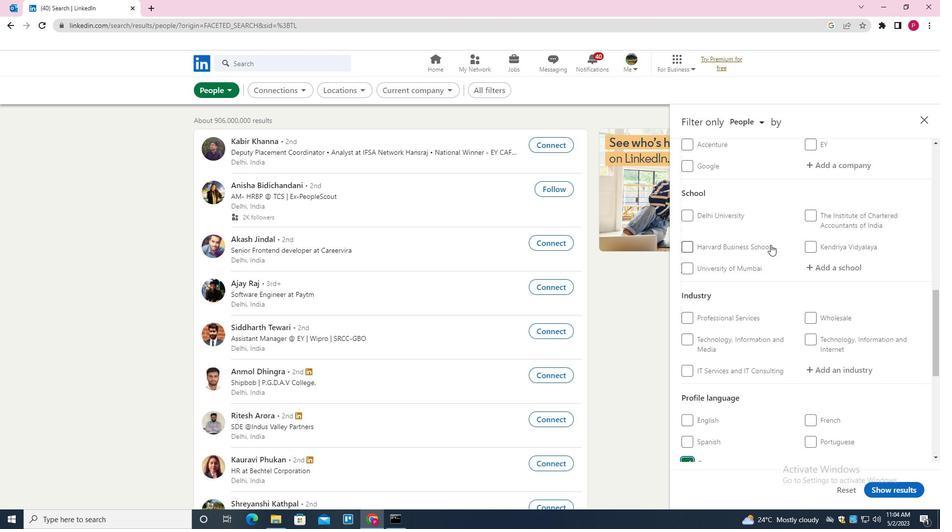 
Action: Mouse scrolled (771, 245) with delta (0, 0)
Screenshot: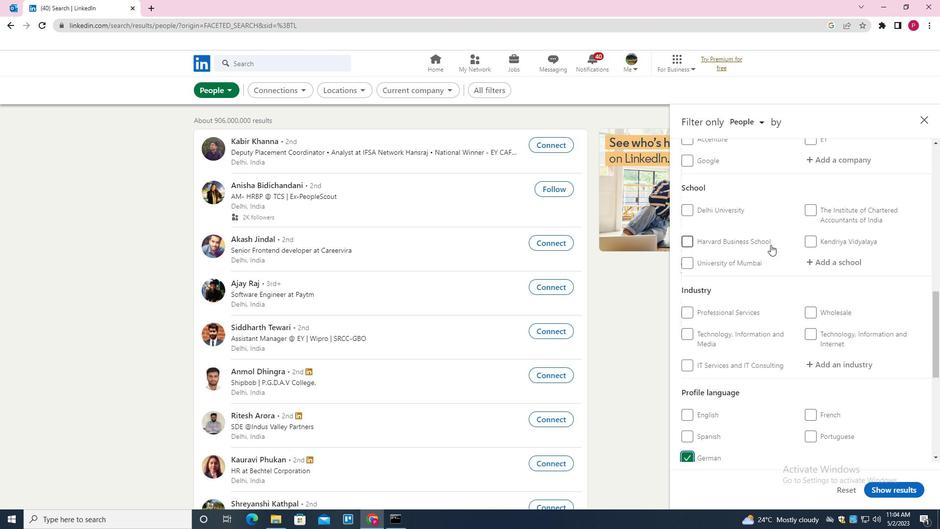
Action: Mouse scrolled (771, 245) with delta (0, 0)
Screenshot: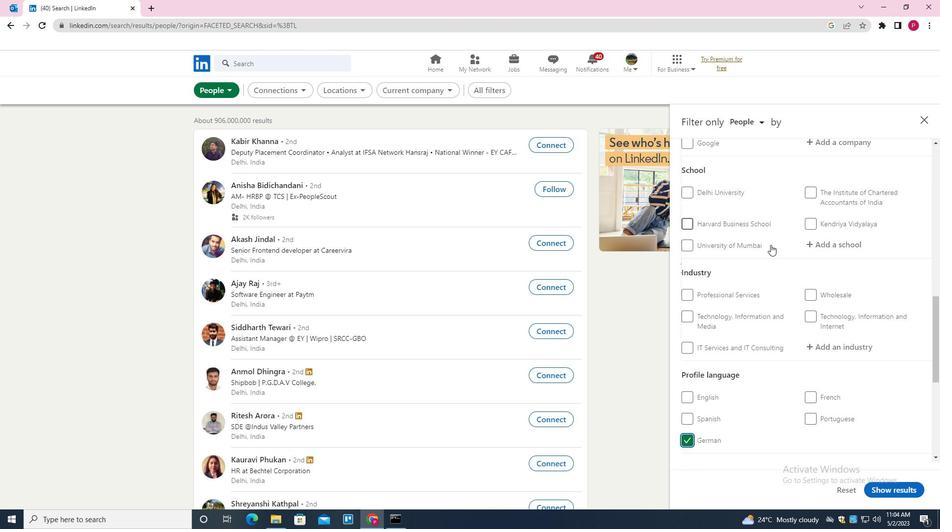 
Action: Mouse scrolled (771, 245) with delta (0, 0)
Screenshot: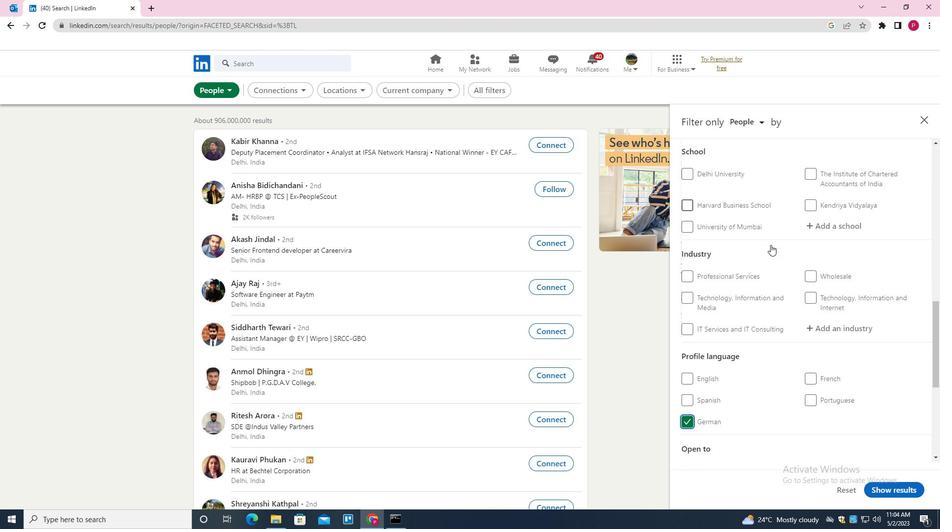 
Action: Mouse scrolled (771, 245) with delta (0, 0)
Screenshot: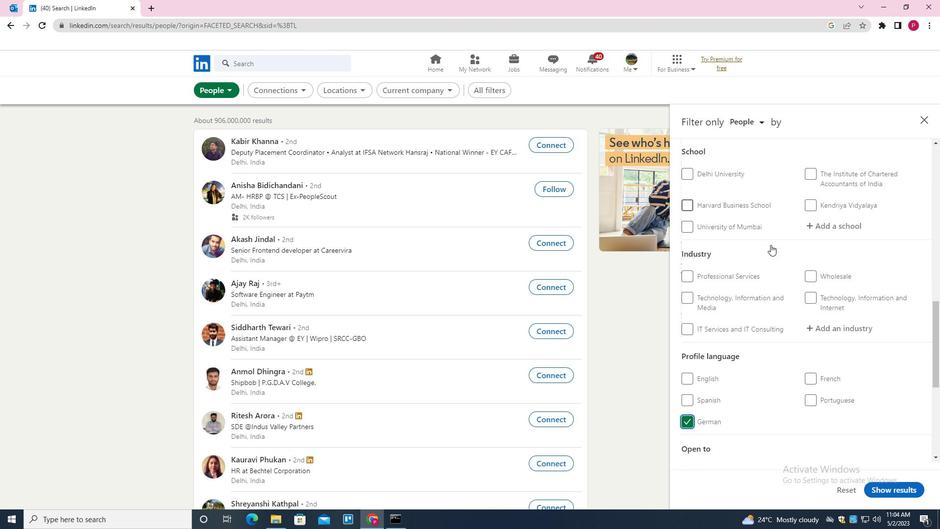 
Action: Mouse scrolled (771, 245) with delta (0, 0)
Screenshot: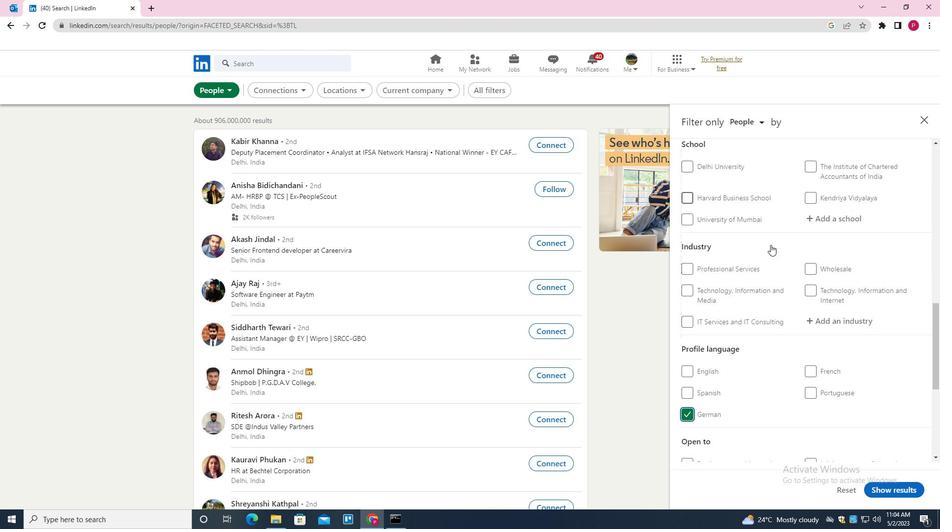 
Action: Mouse moved to (769, 246)
Screenshot: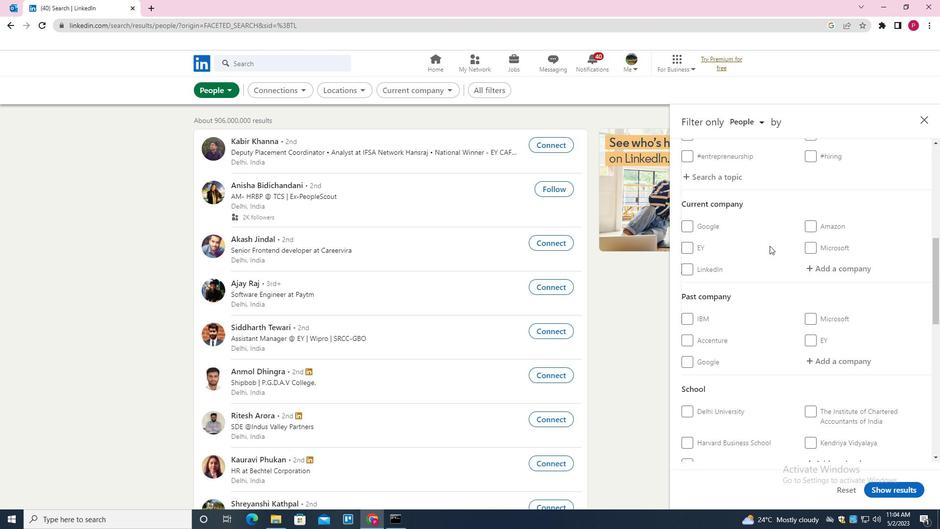 
Action: Mouse scrolled (769, 246) with delta (0, 0)
Screenshot: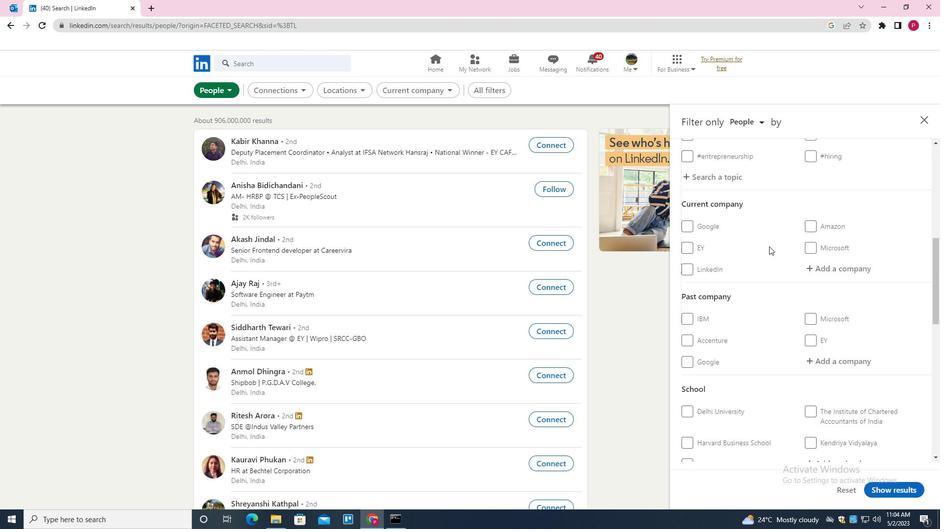 
Action: Mouse moved to (836, 322)
Screenshot: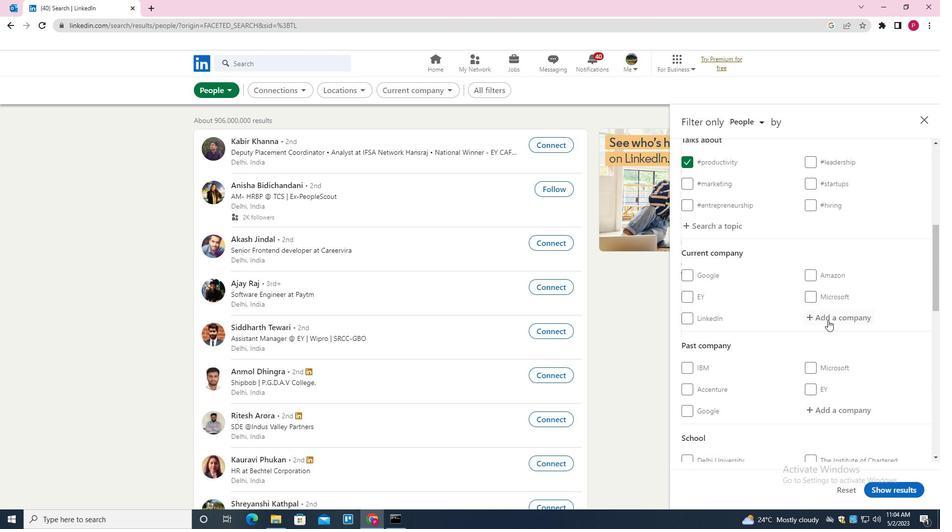 
Action: Mouse pressed left at (836, 322)
Screenshot: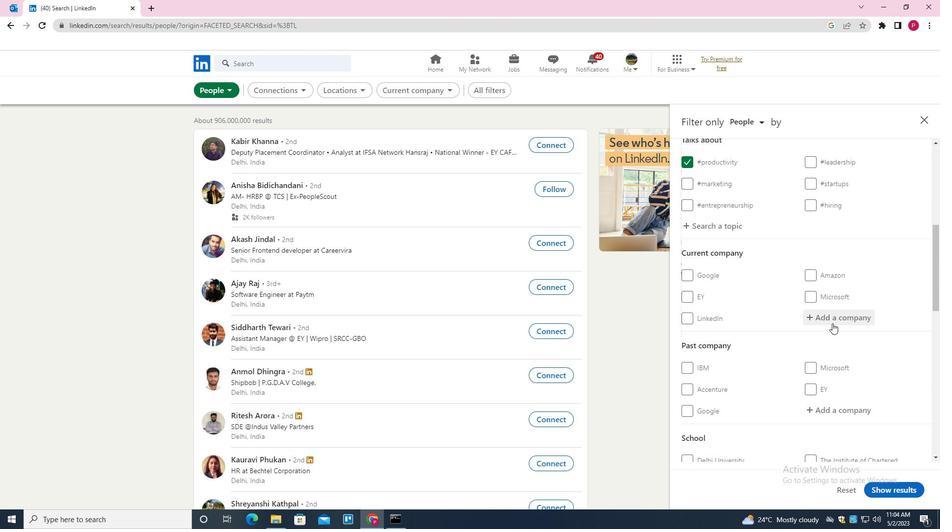 
Action: Mouse moved to (722, 390)
Screenshot: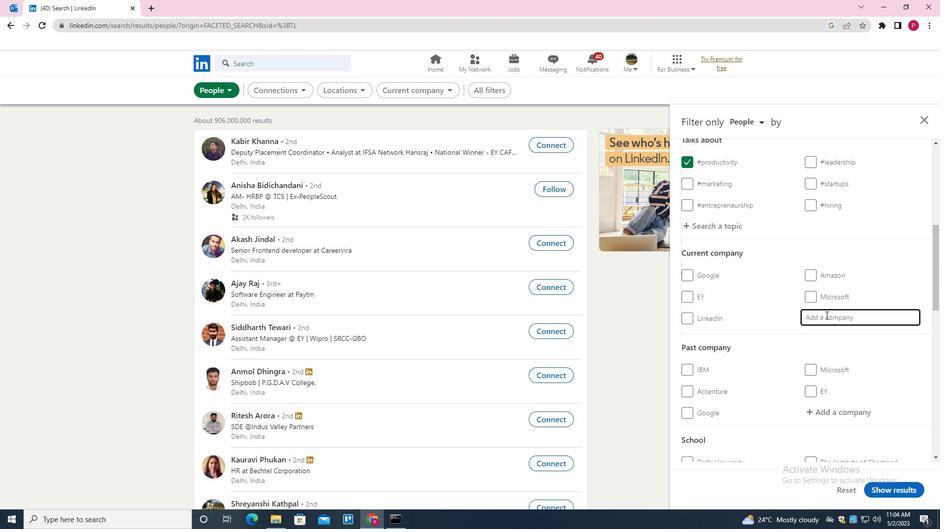 
Action: Key pressed <Key.shift><Key.shift><Key.shift><Key.shift><Key.shift><Key.shift><Key.shift><Key.shift>HEXAWARE<Key.down><Key.enter>
Screenshot: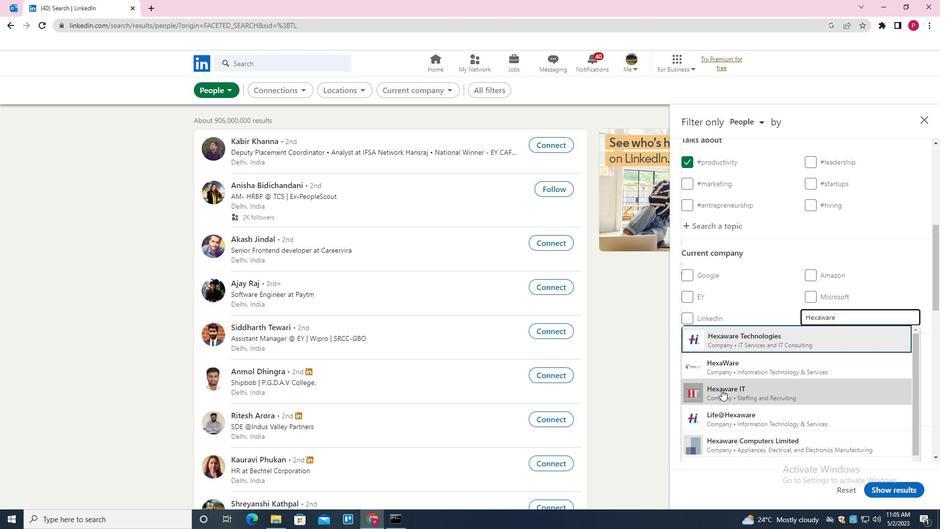 
Action: Mouse moved to (794, 321)
Screenshot: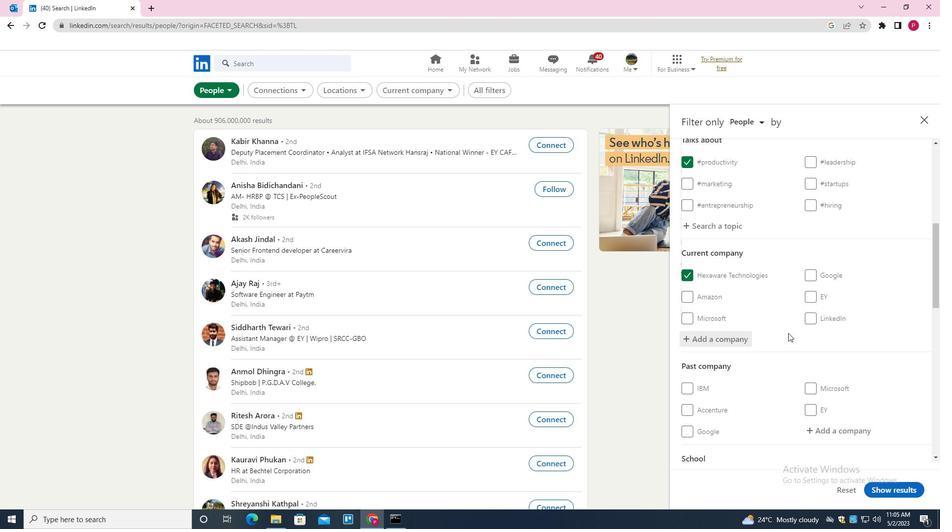 
Action: Mouse scrolled (794, 321) with delta (0, 0)
Screenshot: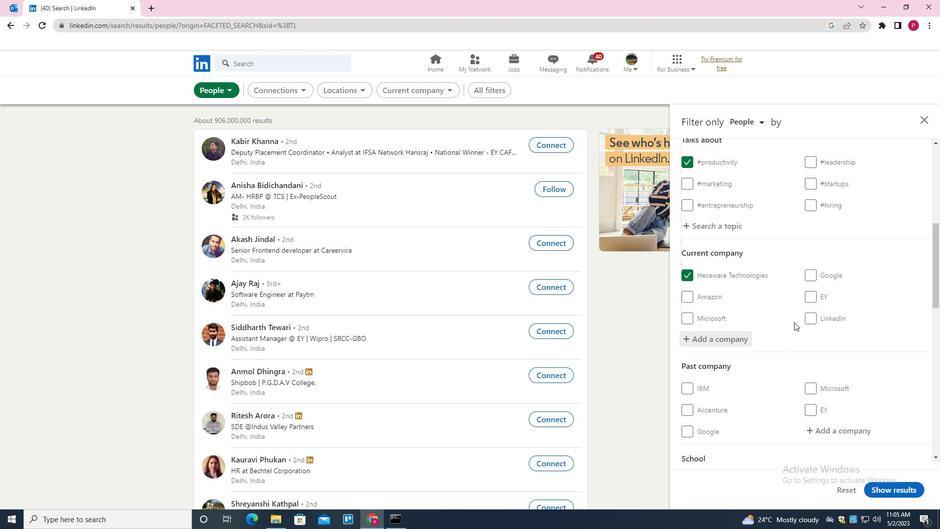 
Action: Mouse scrolled (794, 321) with delta (0, 0)
Screenshot: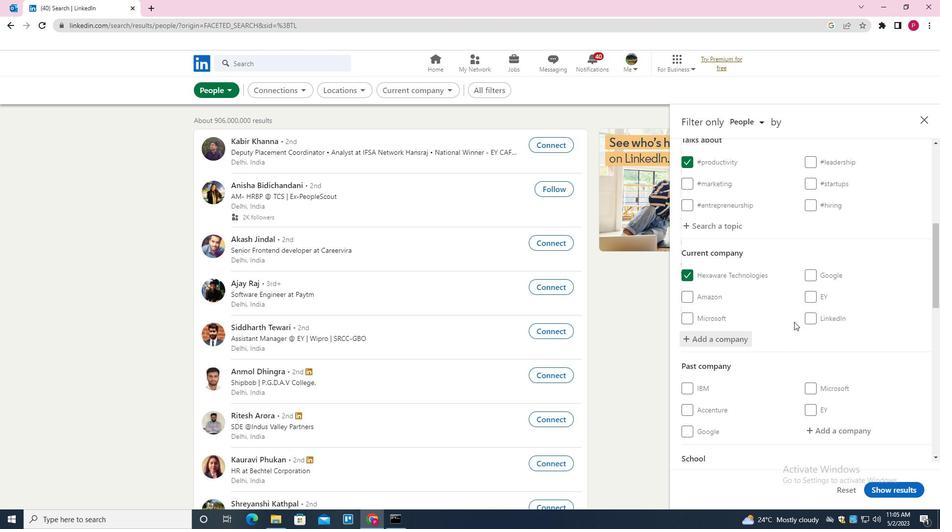 
Action: Mouse scrolled (794, 321) with delta (0, 0)
Screenshot: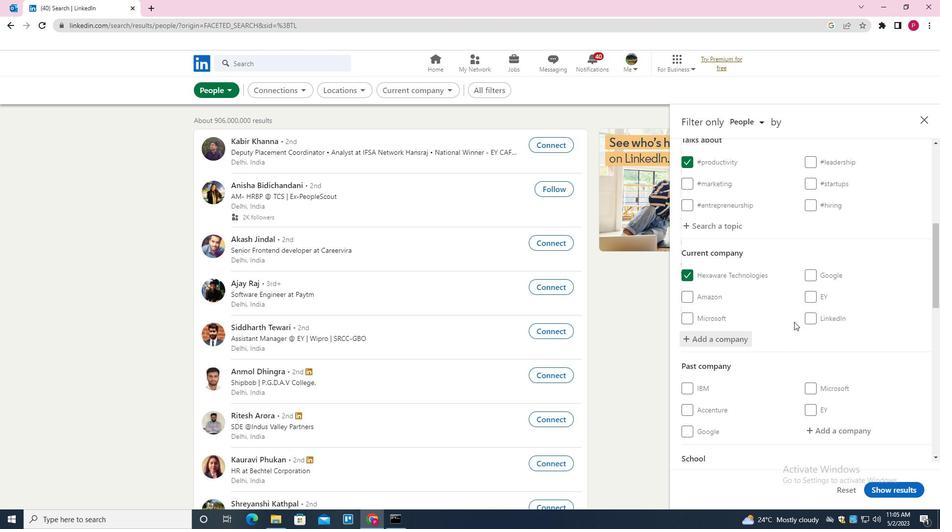 
Action: Mouse scrolled (794, 321) with delta (0, 0)
Screenshot: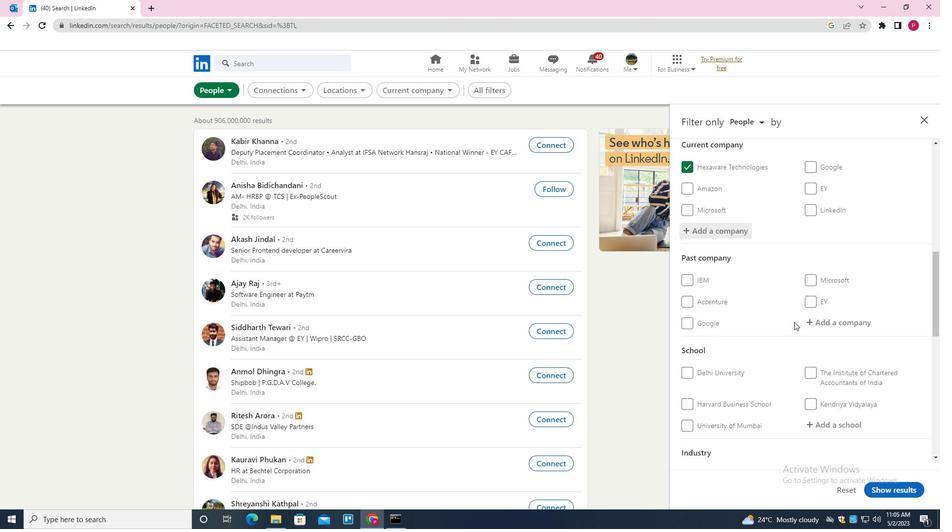 
Action: Mouse scrolled (794, 321) with delta (0, 0)
Screenshot: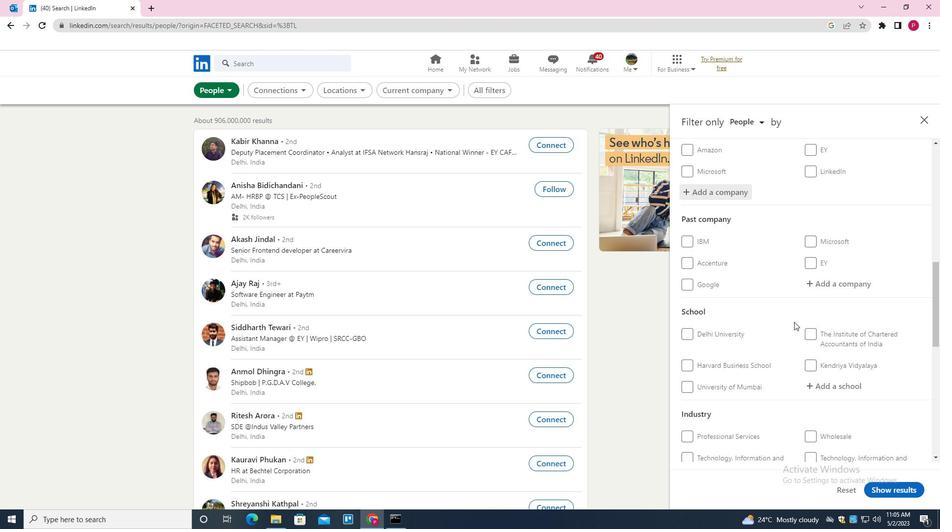 
Action: Mouse moved to (828, 289)
Screenshot: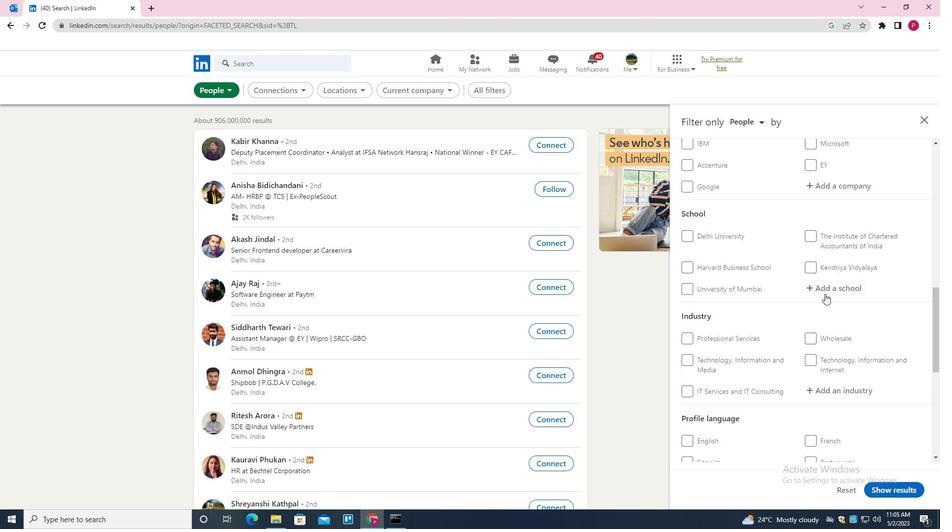 
Action: Mouse pressed left at (828, 289)
Screenshot: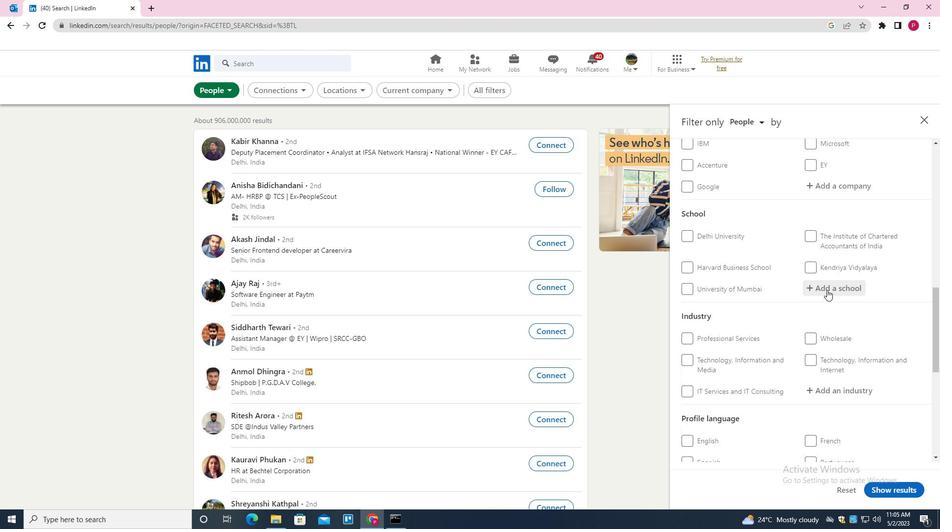 
Action: Mouse moved to (707, 370)
Screenshot: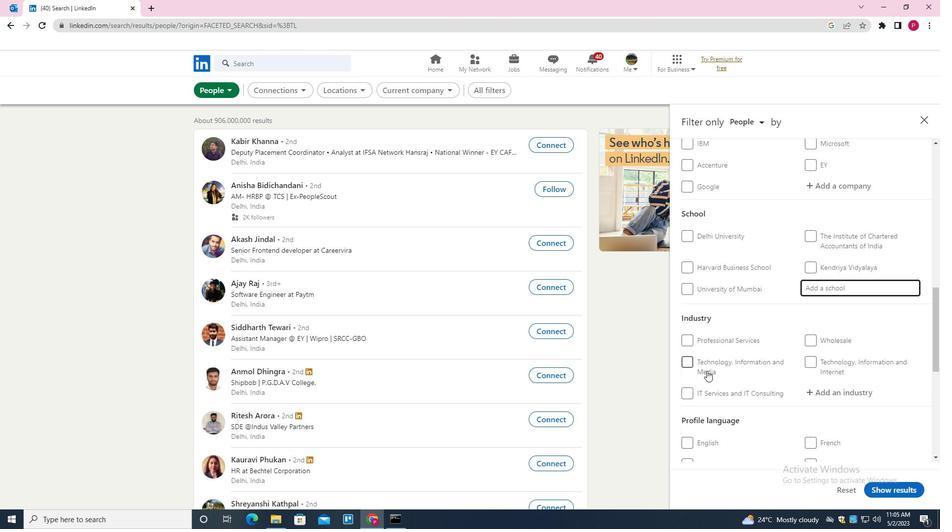 
Action: Key pressed <Key.shift><Key.shift><Key.shift><Key.shift><Key.shift><Key.shift><Key.shift>INSTITUTE<Key.space>OF<Key.space><Key.shift>SCIENCE<Key.space>-<Key.space><Key.shift>BANARAS<Key.down><Key.enter>
Screenshot: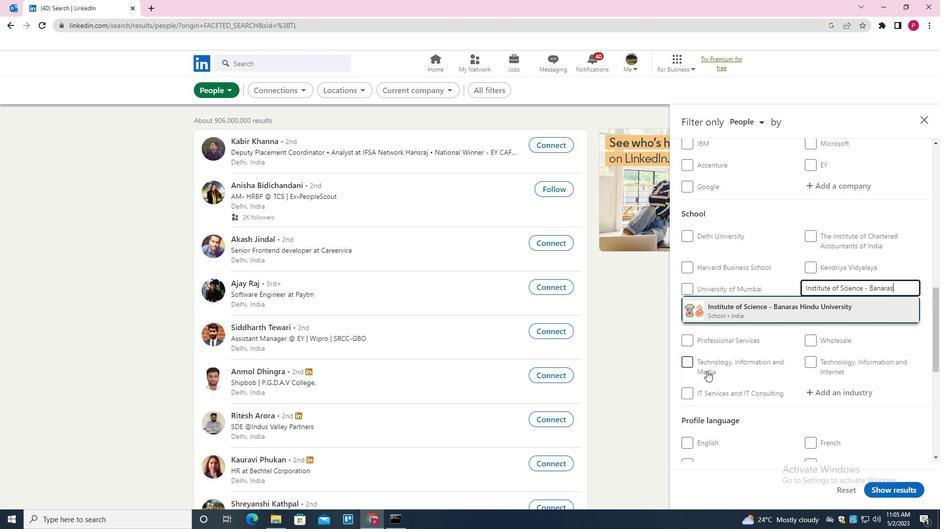 
Action: Mouse moved to (772, 308)
Screenshot: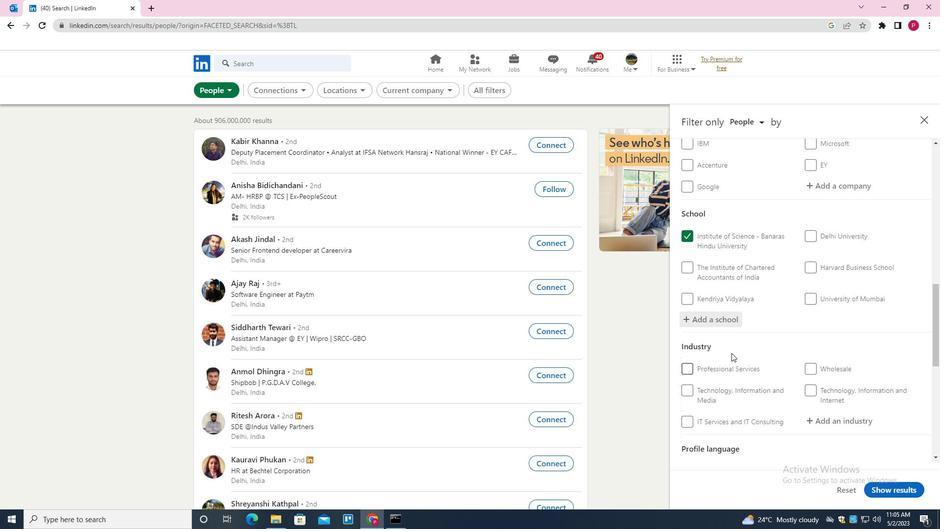 
Action: Mouse scrolled (772, 308) with delta (0, 0)
Screenshot: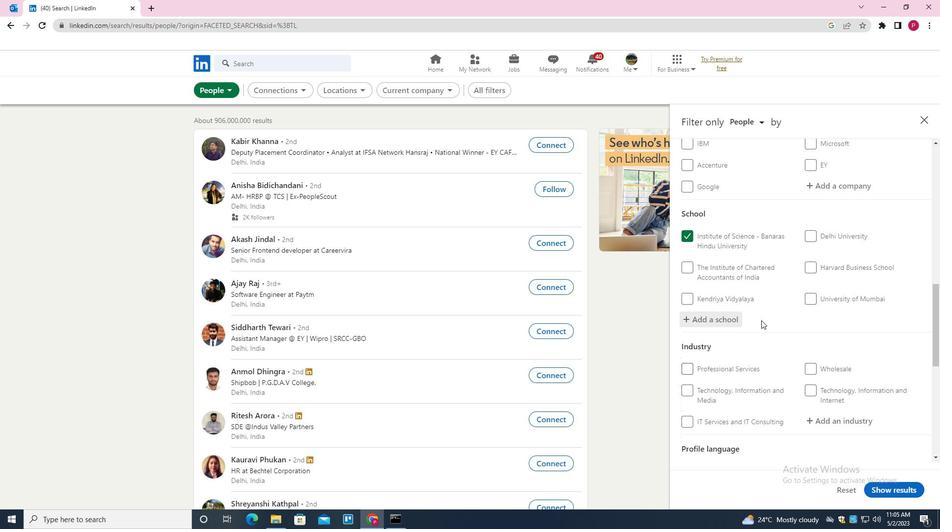 
Action: Mouse moved to (773, 308)
Screenshot: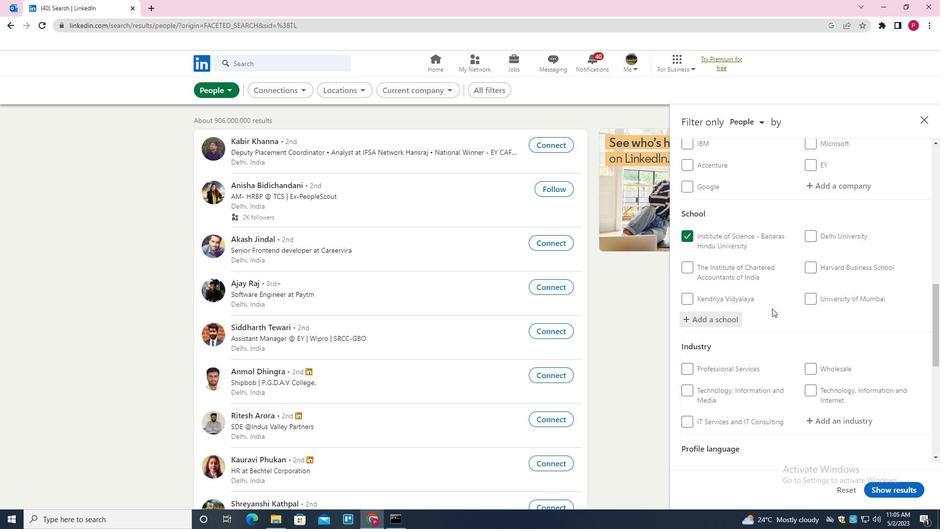 
Action: Mouse scrolled (773, 307) with delta (0, 0)
Screenshot: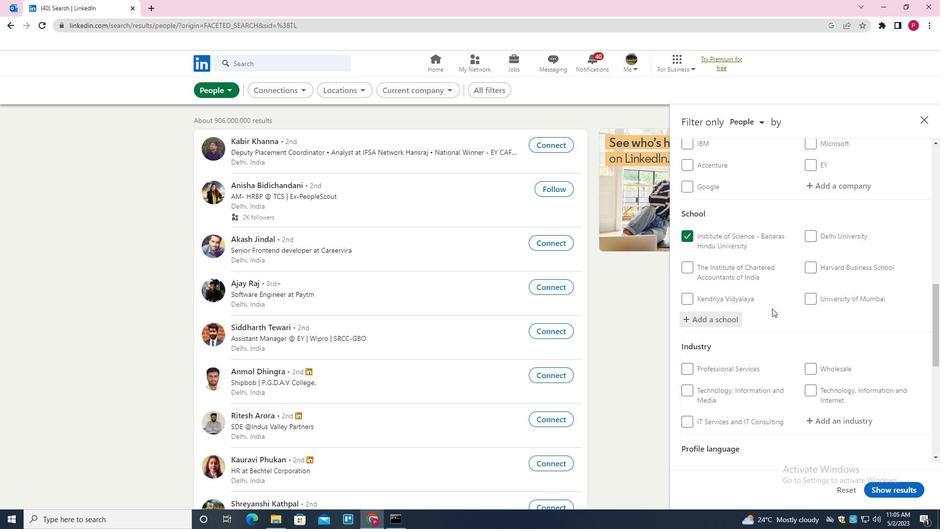 
Action: Mouse moved to (840, 325)
Screenshot: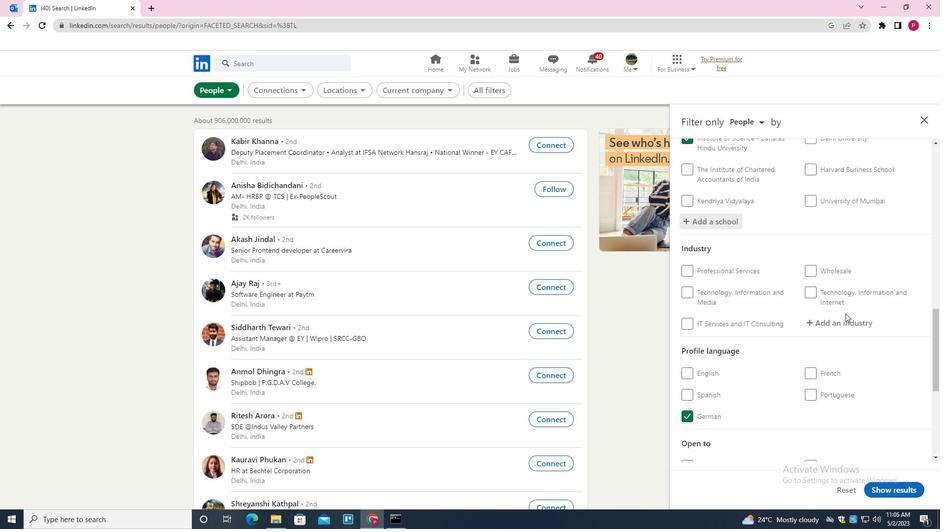 
Action: Mouse pressed left at (840, 325)
Screenshot: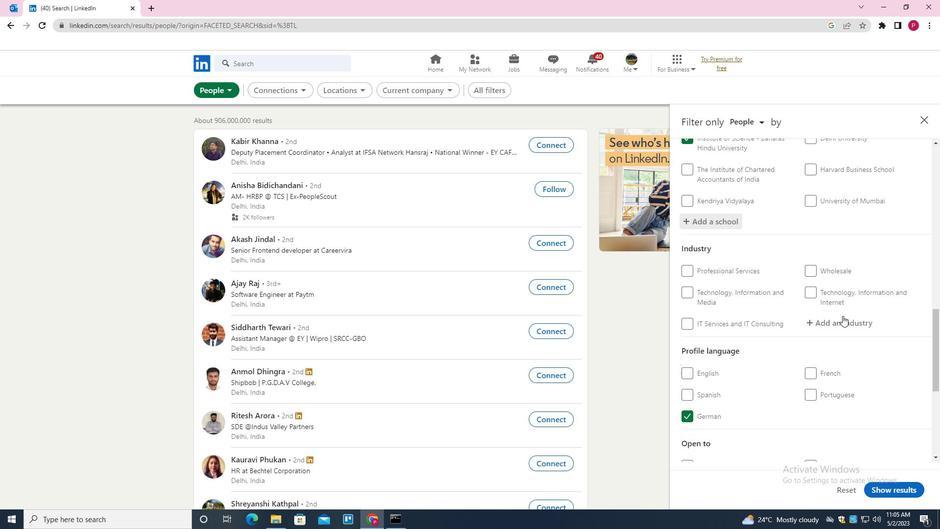
Action: Mouse moved to (801, 338)
Screenshot: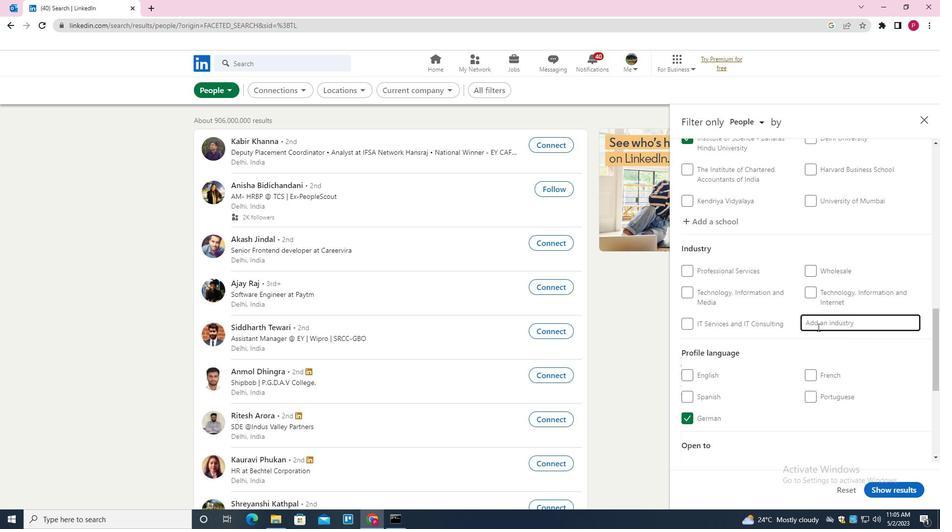 
Action: Key pressed <Key.shift><Key.shift><Key.shift><Key.shift><Key.shift><Key.shift><Key.shift><Key.shift><Key.shift><Key.shift><Key.shift><Key.shift><Key.shift><Key.shift><Key.shift><Key.shift><Key.shift><Key.shift><Key.shift><Key.shift><Key.shift><Key.shift><Key.shift><Key.shift><Key.shift><Key.shift><Key.shift><Key.shift><Key.shift><Key.shift><Key.shift><Key.shift><Key.shift><Key.shift><Key.shift><Key.shift>VETER<Key.down><Key.enter>
Screenshot: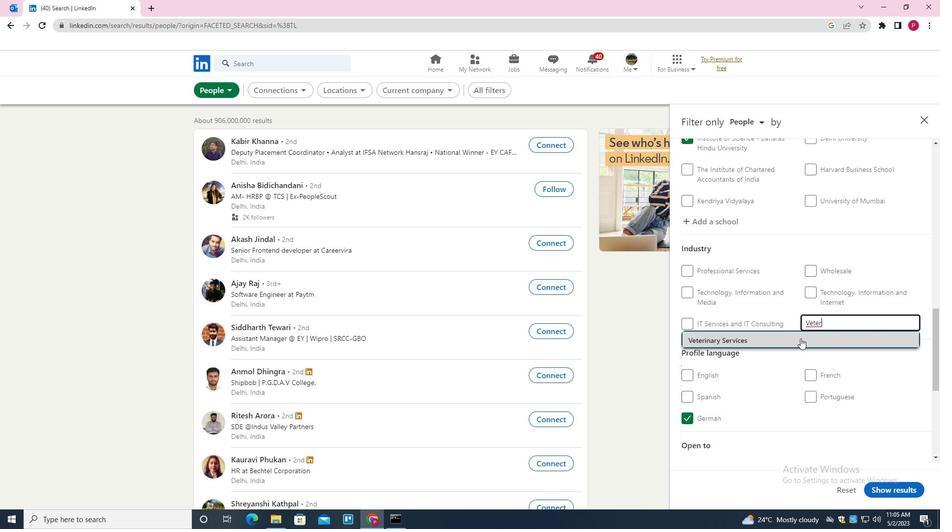 
Action: Mouse moved to (800, 339)
Screenshot: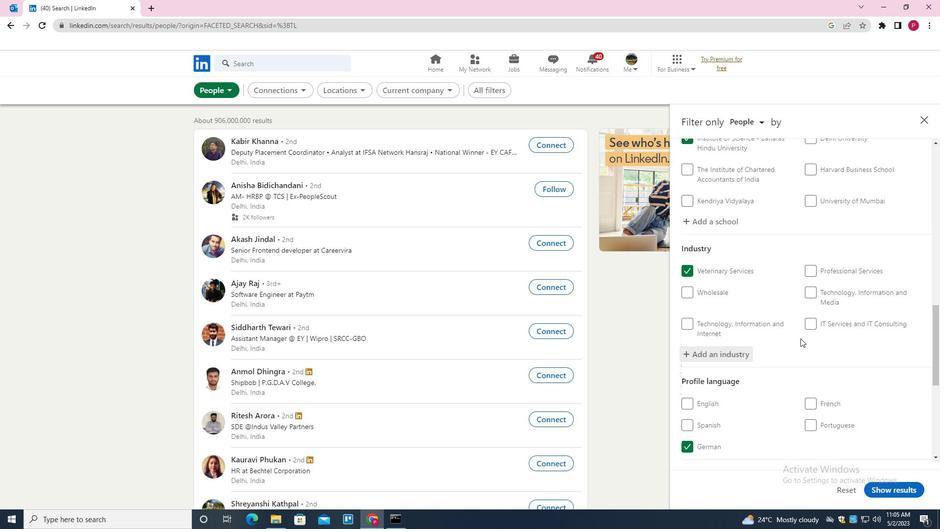 
Action: Mouse scrolled (800, 338) with delta (0, 0)
Screenshot: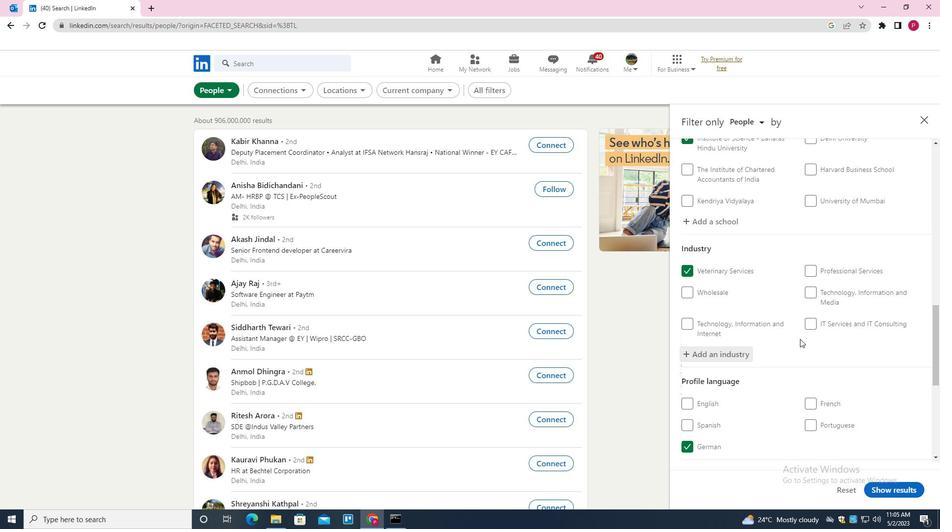 
Action: Mouse scrolled (800, 338) with delta (0, 0)
Screenshot: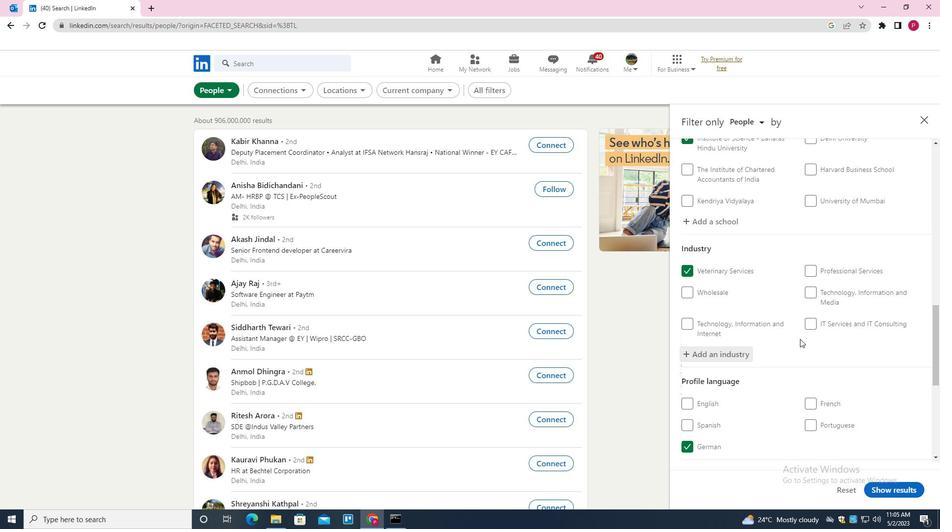 
Action: Mouse scrolled (800, 338) with delta (0, 0)
Screenshot: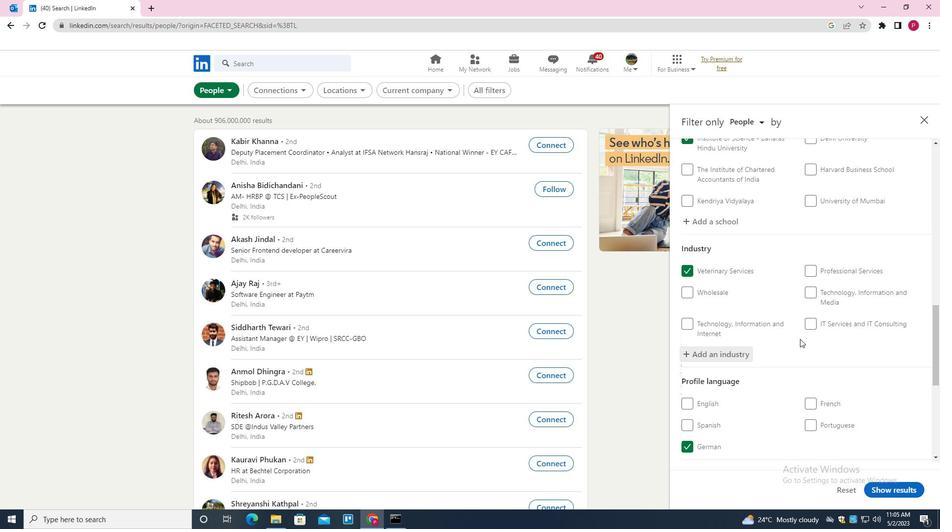 
Action: Mouse scrolled (800, 338) with delta (0, 0)
Screenshot: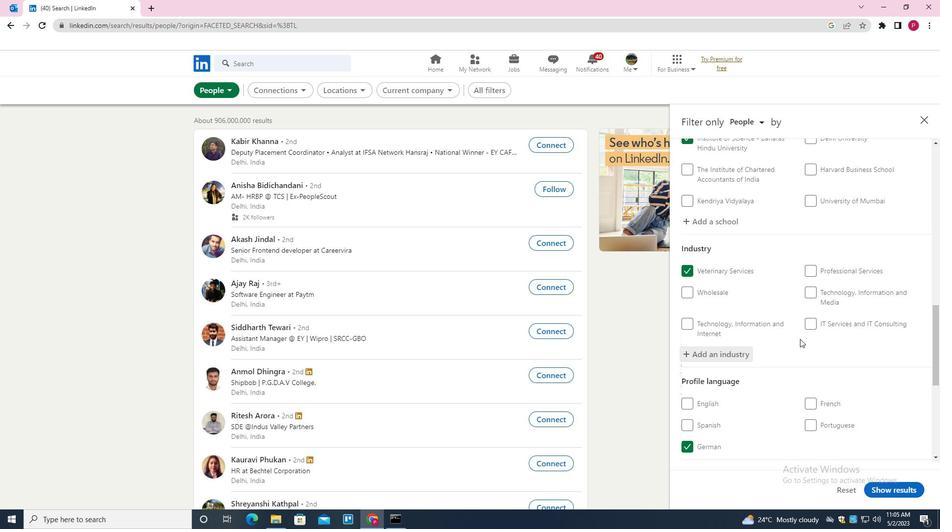 
Action: Mouse scrolled (800, 338) with delta (0, 0)
Screenshot: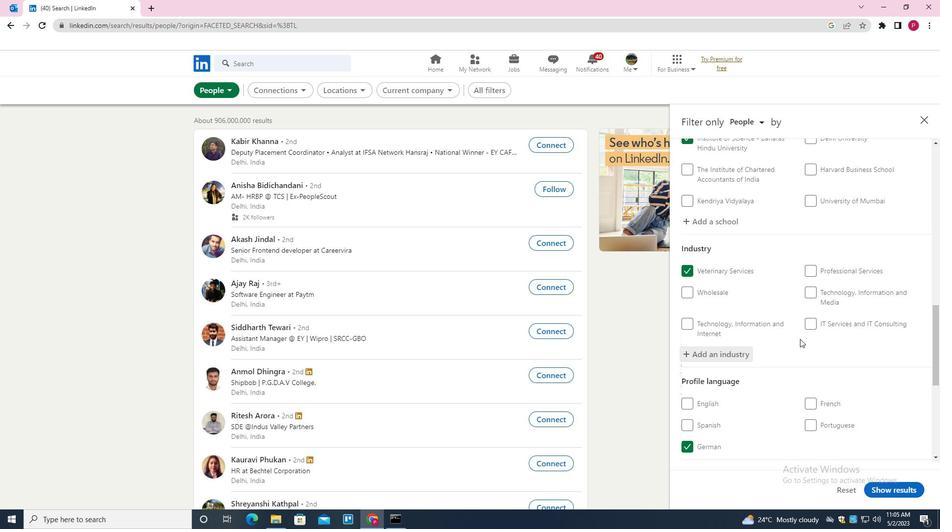 
Action: Mouse moved to (839, 356)
Screenshot: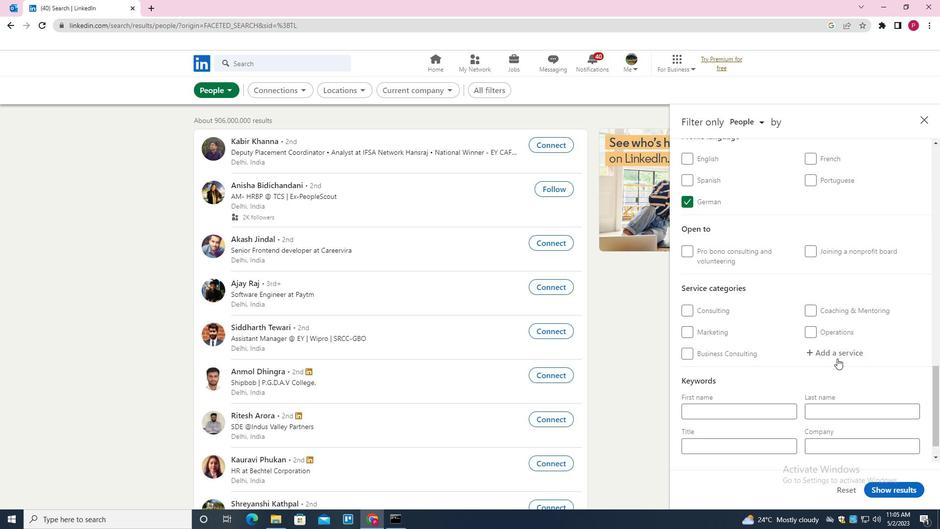 
Action: Mouse pressed left at (839, 356)
Screenshot: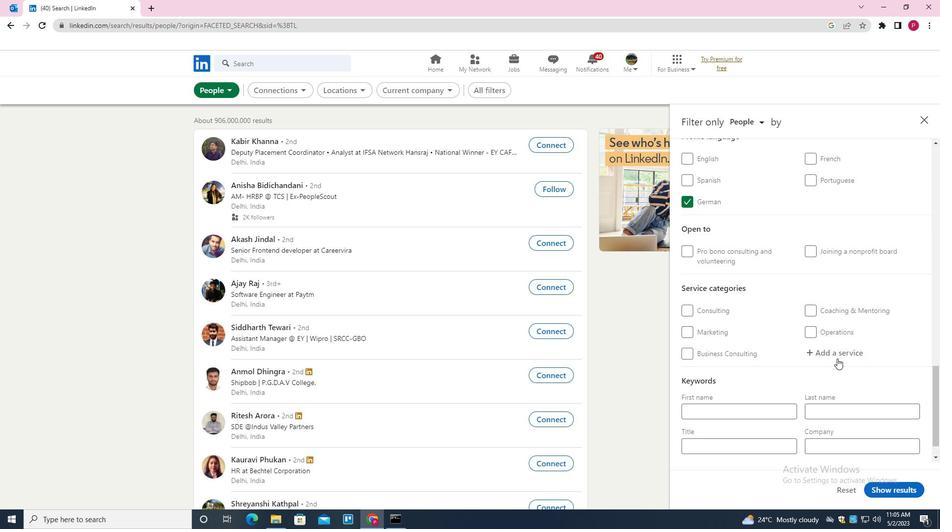 
Action: Key pressed <Key.shift><Key.shift><Key.shift><Key.shift>HEADSHOT<Key.down><Key.enter>
Screenshot: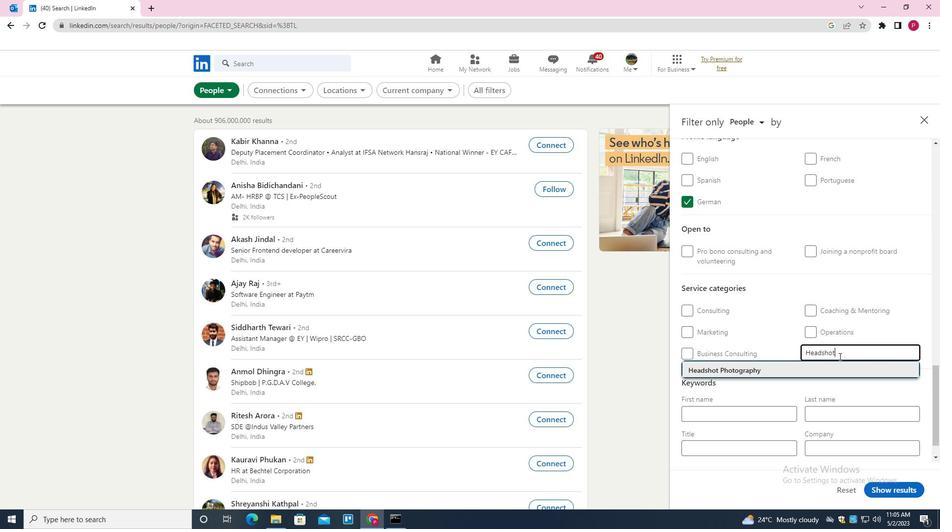 
Action: Mouse moved to (838, 359)
Screenshot: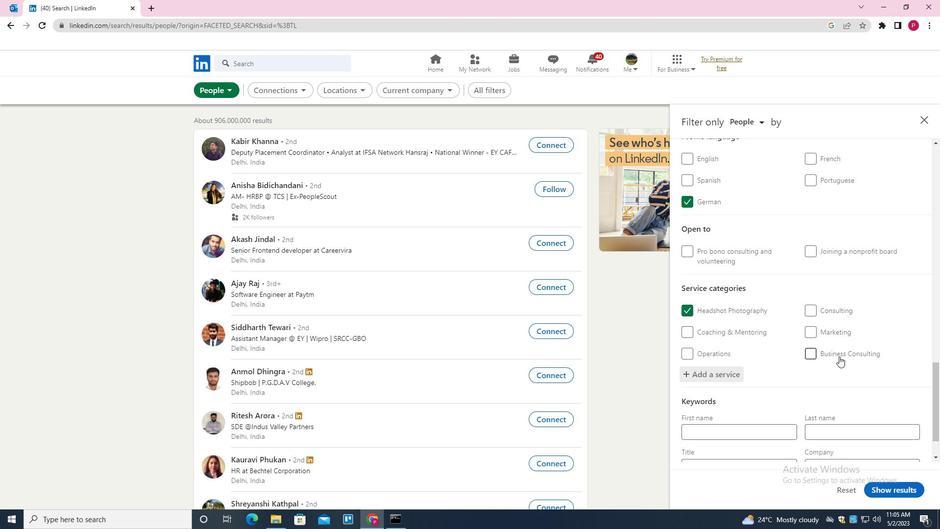 
Action: Mouse scrolled (838, 358) with delta (0, 0)
Screenshot: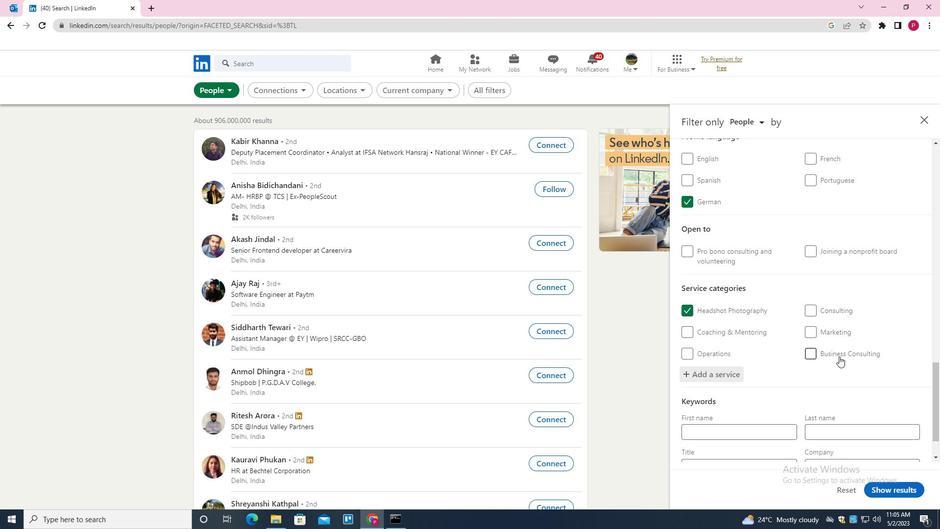 
Action: Mouse moved to (837, 359)
Screenshot: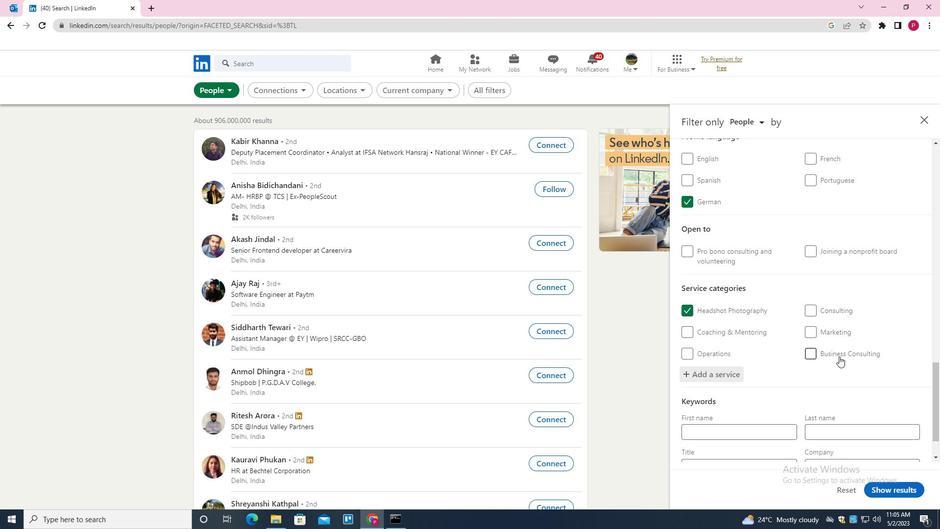 
Action: Mouse scrolled (837, 358) with delta (0, 0)
Screenshot: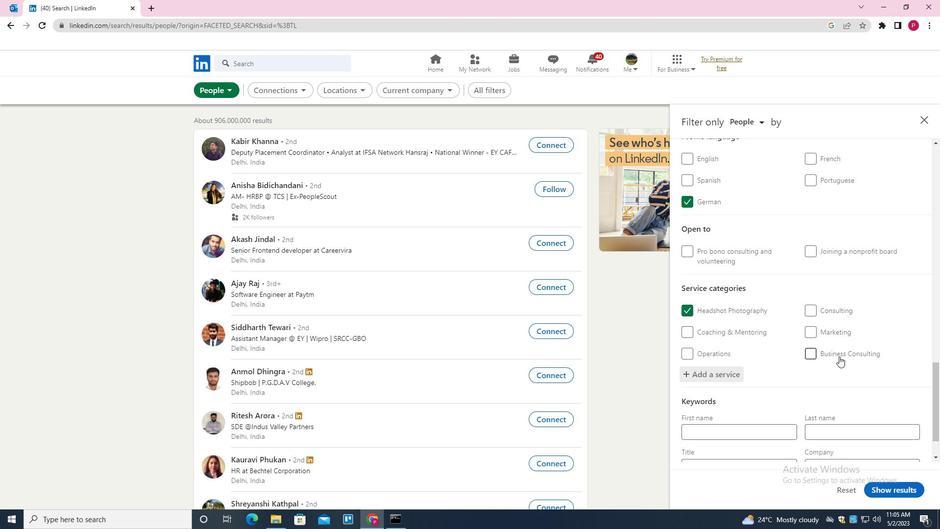 
Action: Mouse moved to (778, 414)
Screenshot: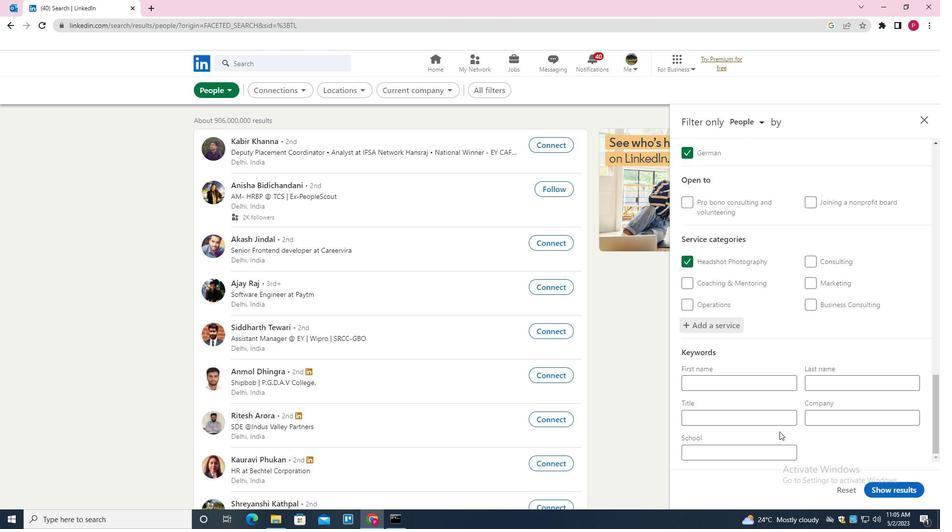 
Action: Mouse pressed left at (778, 414)
Screenshot: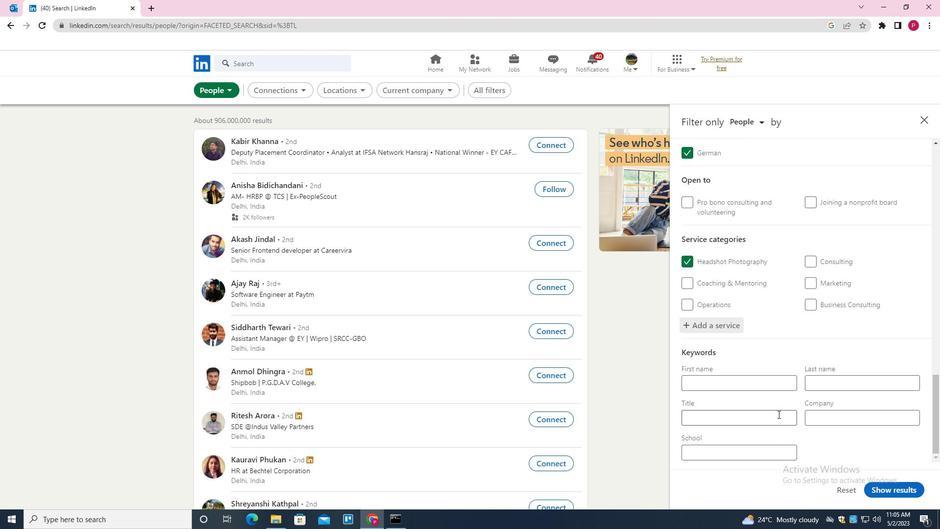 
Action: Key pressed <Key.shift><Key.shift><Key.shift><Key.shift><Key.shift><Key.shift><Key.shift><Key.shift><Key.shift><Key.shift>WELDER
Screenshot: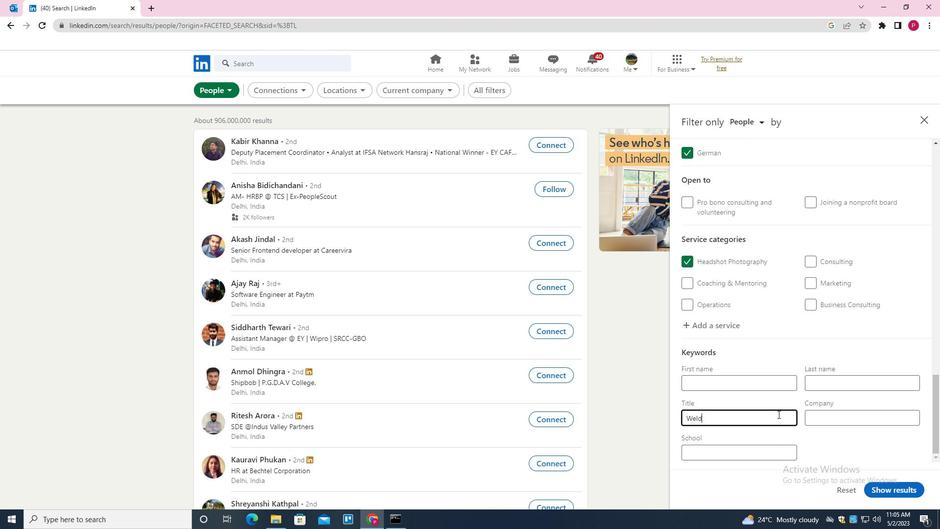
Action: Mouse moved to (890, 486)
Screenshot: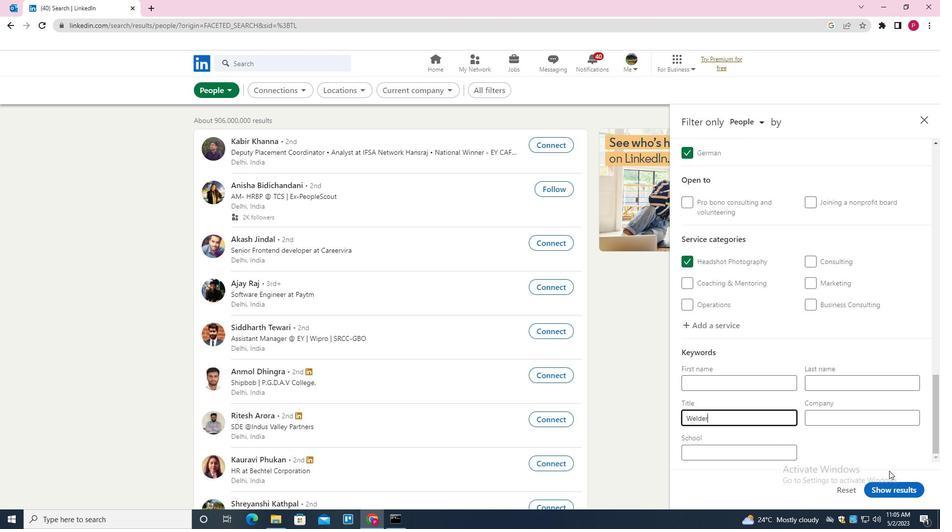 
Action: Mouse pressed left at (890, 486)
Screenshot: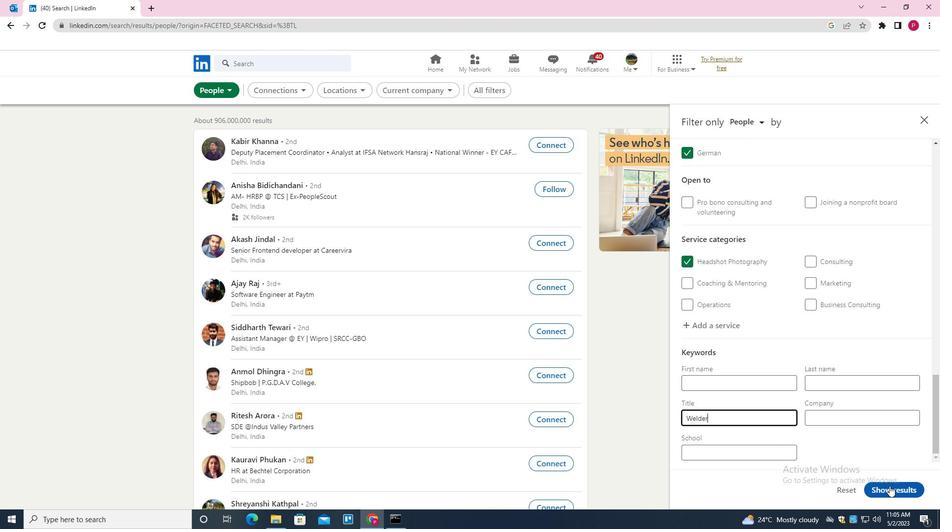 
Action: Mouse moved to (416, 237)
Screenshot: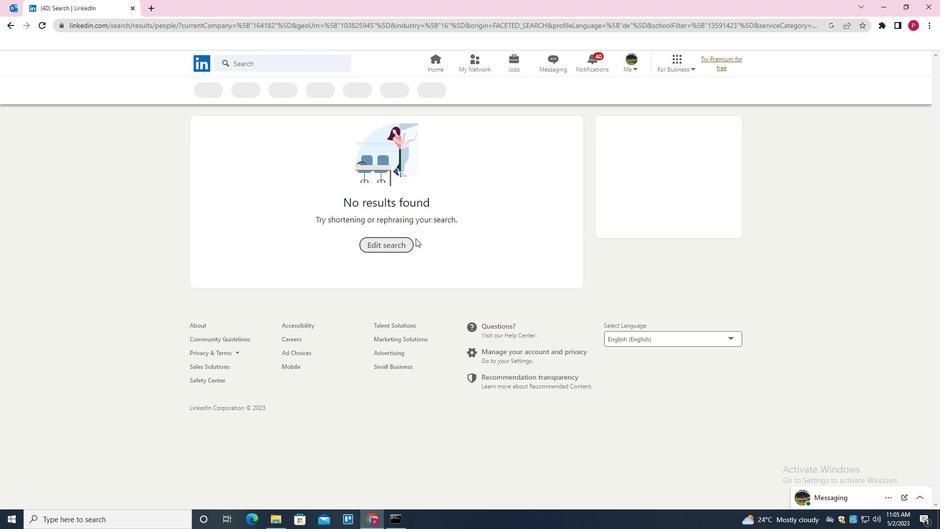 
